 Task: Find connections with filter location Jinan with filter topic #goalswith filter profile language French with filter current company Get A Job - Follow Us For The Right Job with filter school Maharishi Vidya Mandir Senior Secondary School with filter industry Biomass Electric Power Generation with filter service category Network Support with filter keywords title Computer Animator
Action: Mouse moved to (506, 75)
Screenshot: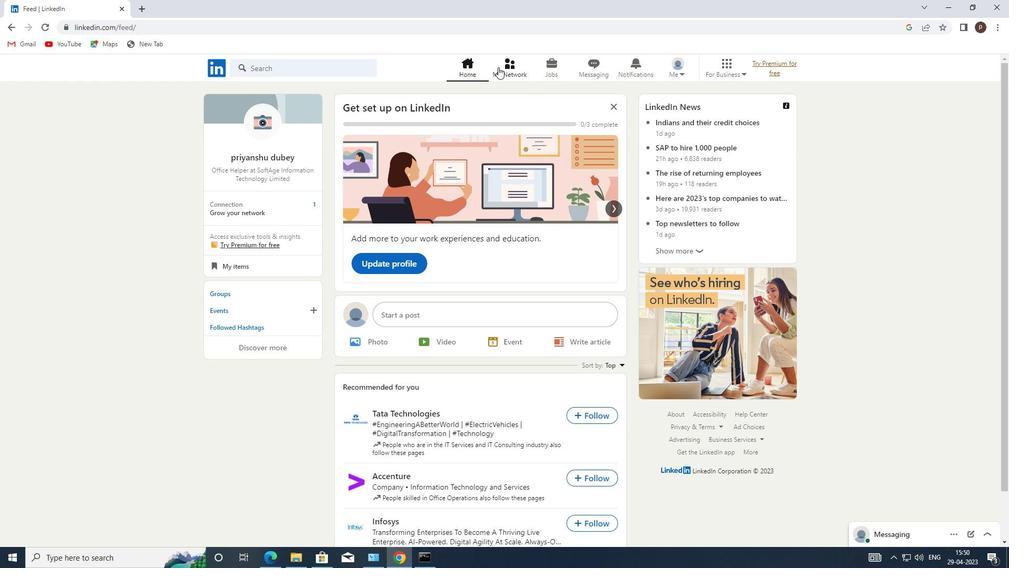 
Action: Mouse pressed left at (506, 75)
Screenshot: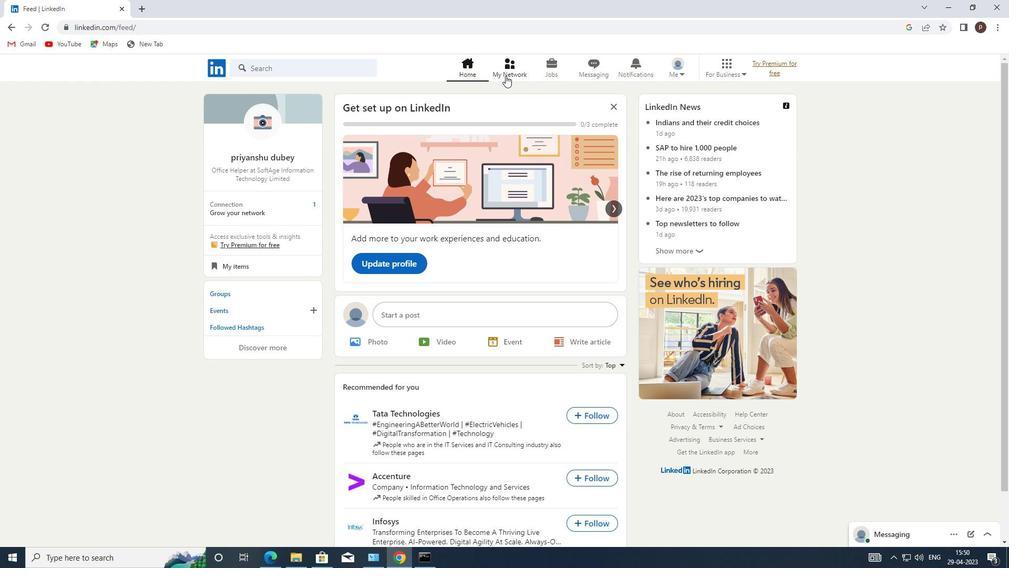
Action: Mouse moved to (284, 126)
Screenshot: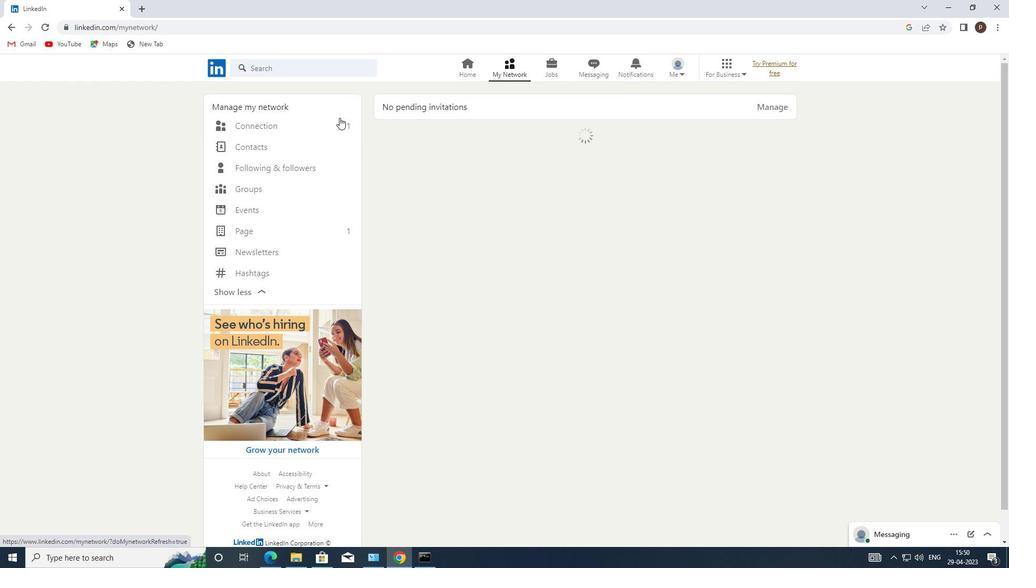 
Action: Mouse pressed left at (284, 126)
Screenshot: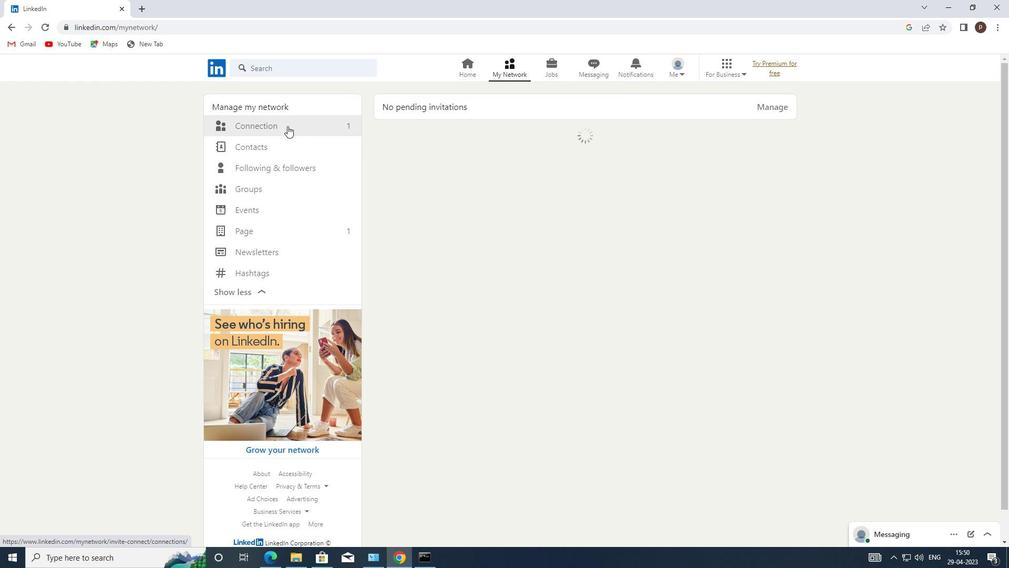 
Action: Mouse moved to (569, 126)
Screenshot: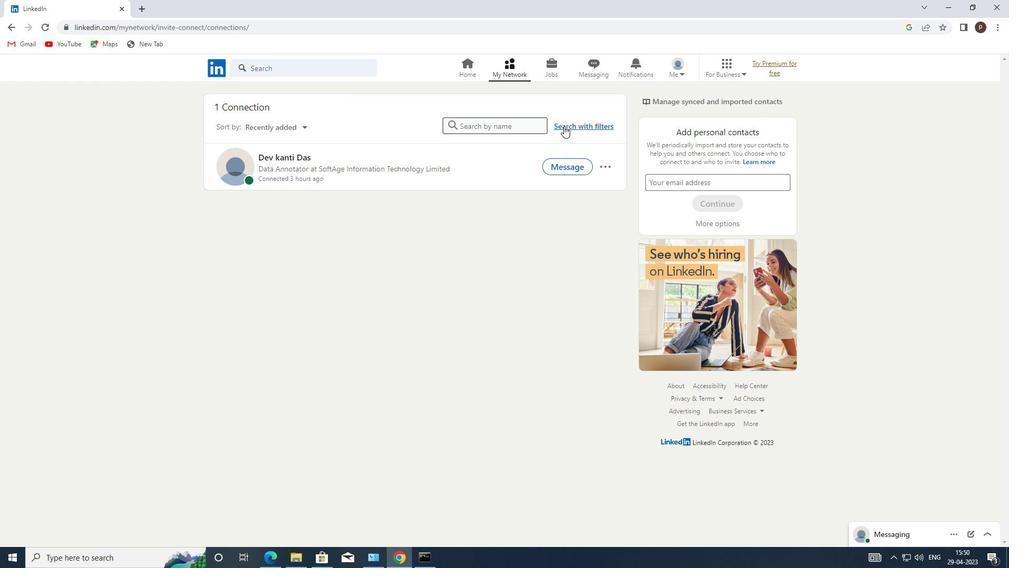 
Action: Mouse pressed left at (569, 126)
Screenshot: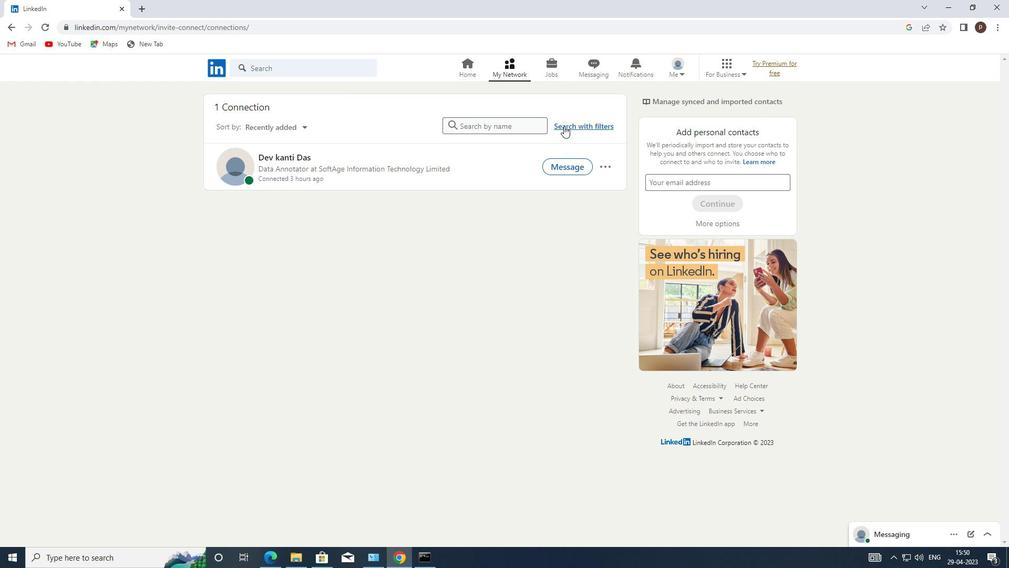 
Action: Mouse moved to (538, 98)
Screenshot: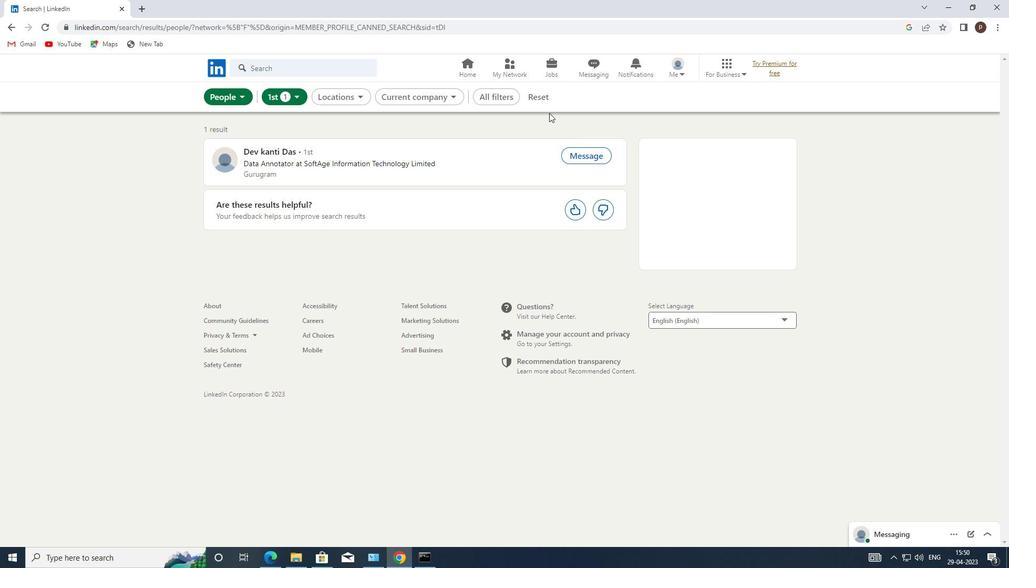 
Action: Mouse pressed left at (538, 98)
Screenshot: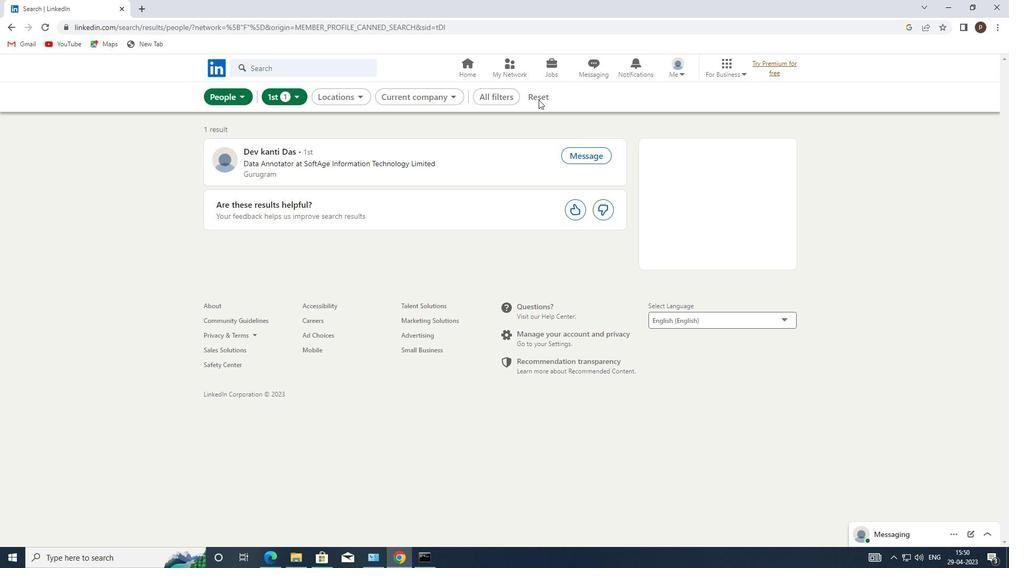 
Action: Mouse moved to (521, 100)
Screenshot: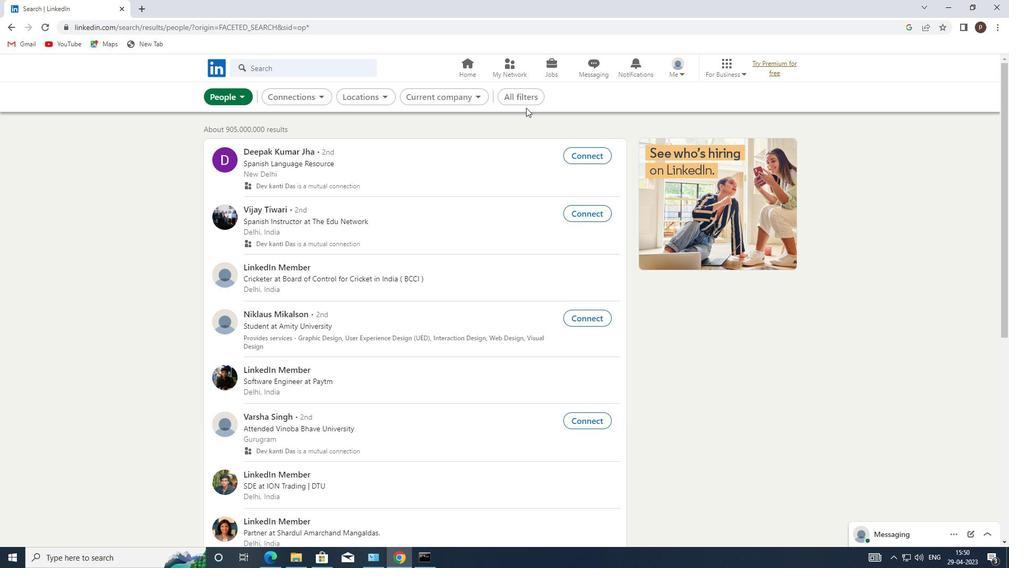 
Action: Mouse pressed left at (521, 100)
Screenshot: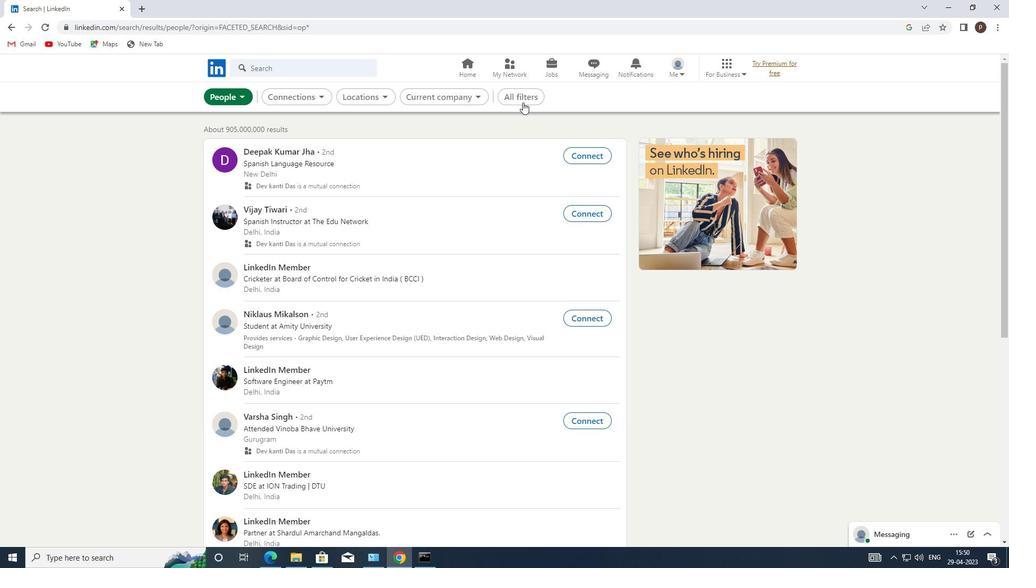 
Action: Mouse moved to (848, 391)
Screenshot: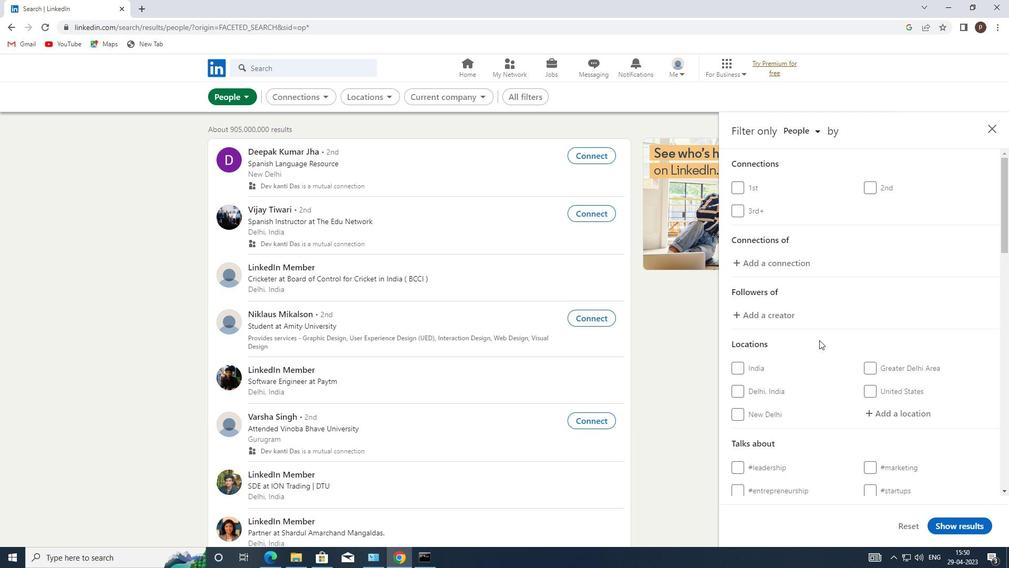
Action: Mouse scrolled (848, 390) with delta (0, 0)
Screenshot: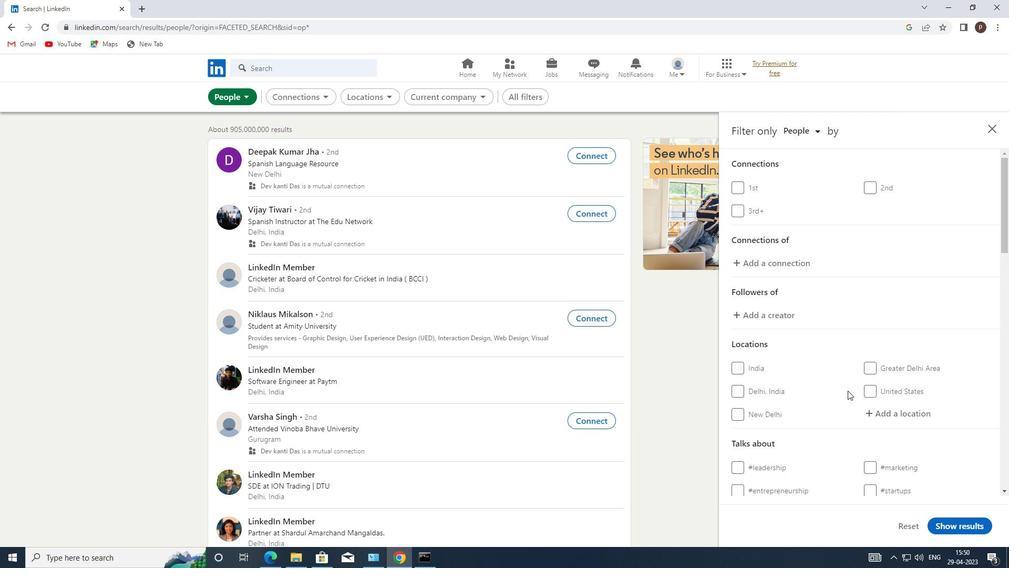 
Action: Mouse scrolled (848, 390) with delta (0, 0)
Screenshot: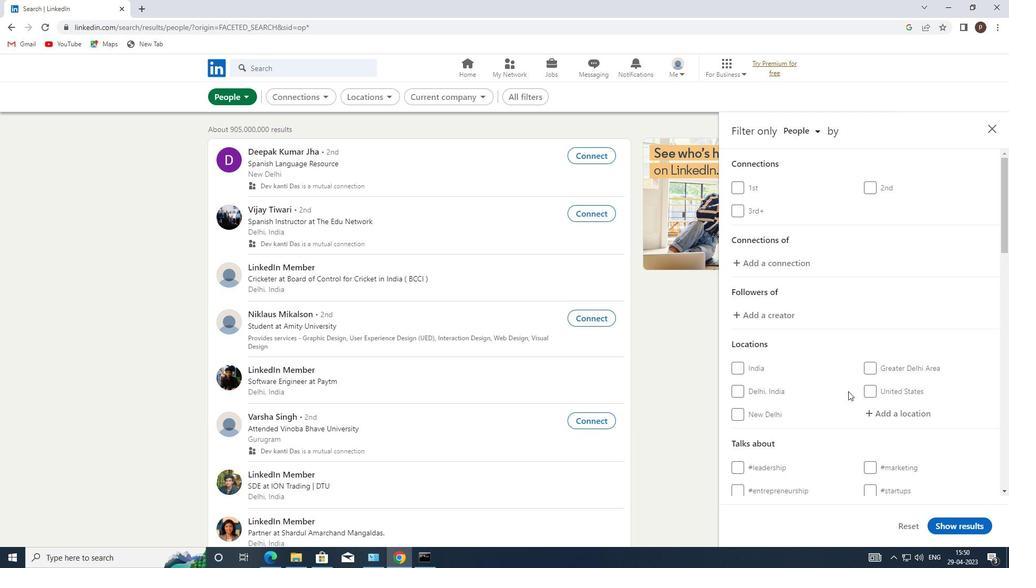 
Action: Mouse moved to (881, 302)
Screenshot: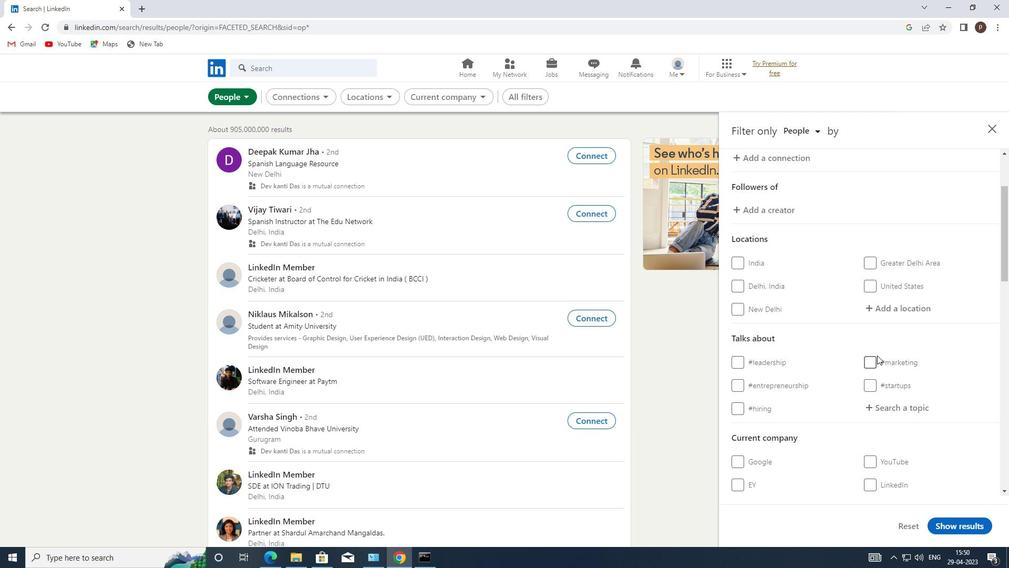 
Action: Mouse pressed left at (881, 302)
Screenshot: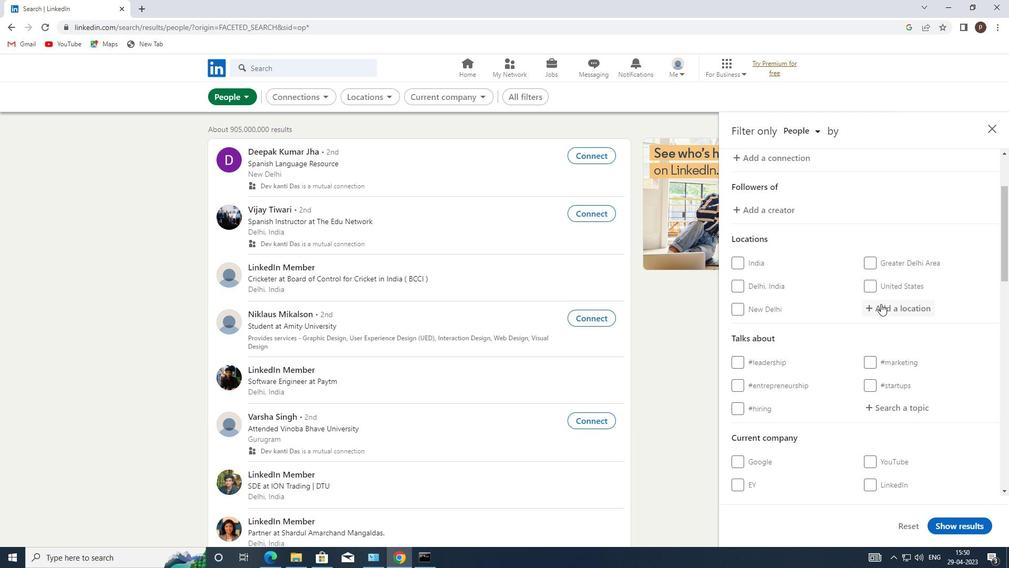 
Action: Key pressed j<Key.caps_lock>inan
Screenshot: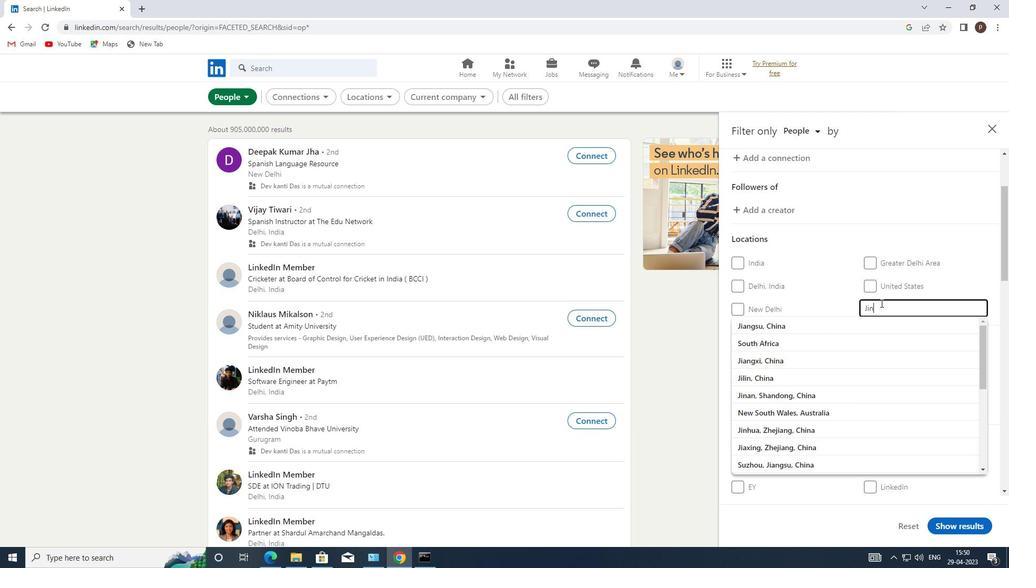 
Action: Mouse moved to (797, 326)
Screenshot: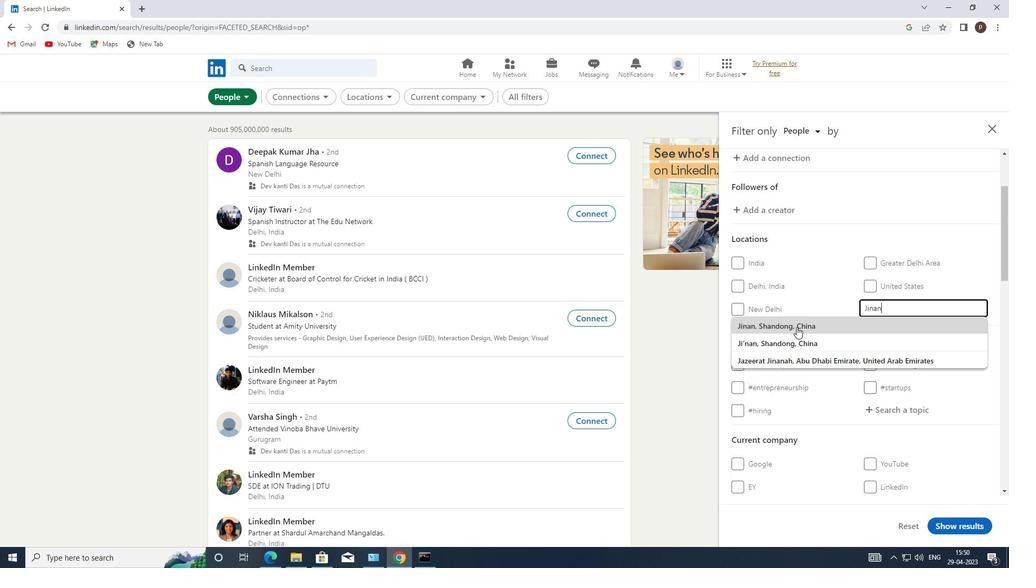 
Action: Mouse pressed left at (797, 326)
Screenshot: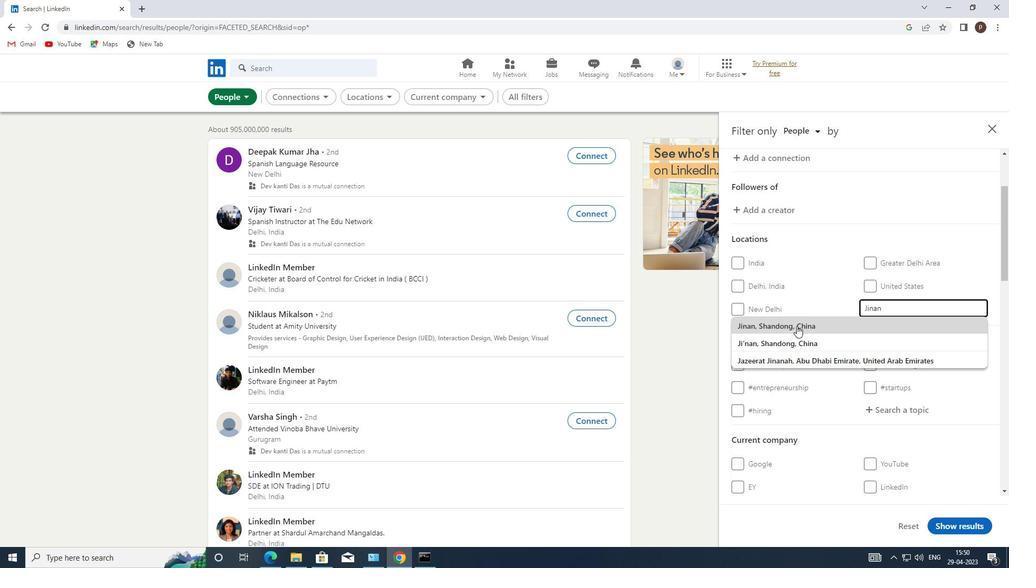 
Action: Mouse moved to (796, 326)
Screenshot: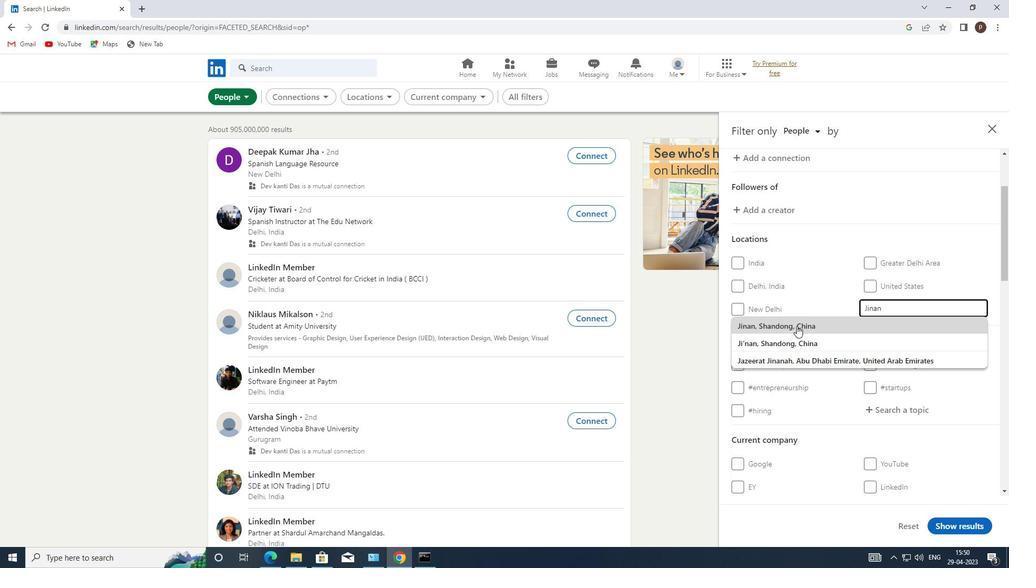 
Action: Mouse scrolled (796, 325) with delta (0, 0)
Screenshot: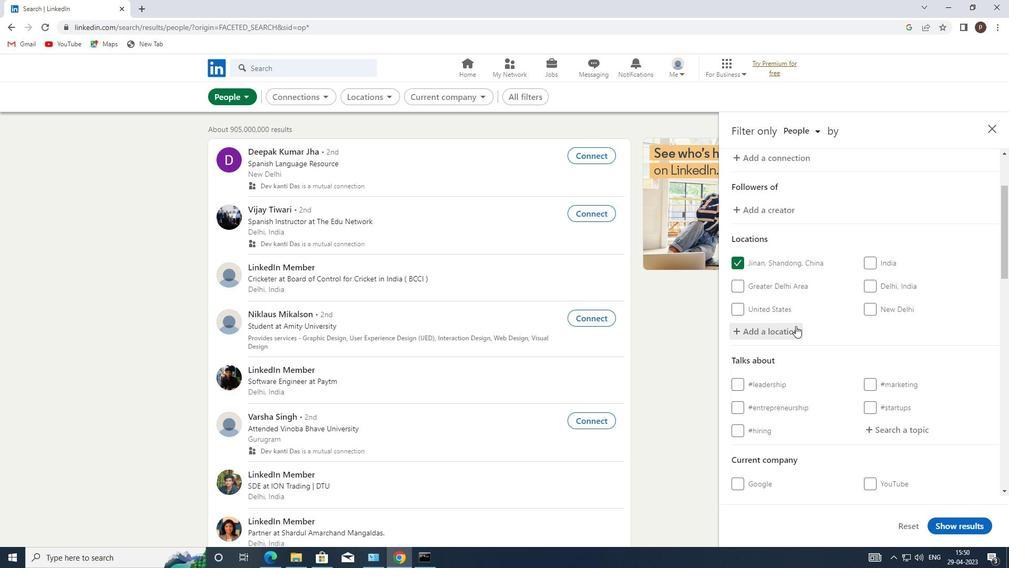 
Action: Mouse scrolled (796, 325) with delta (0, 0)
Screenshot: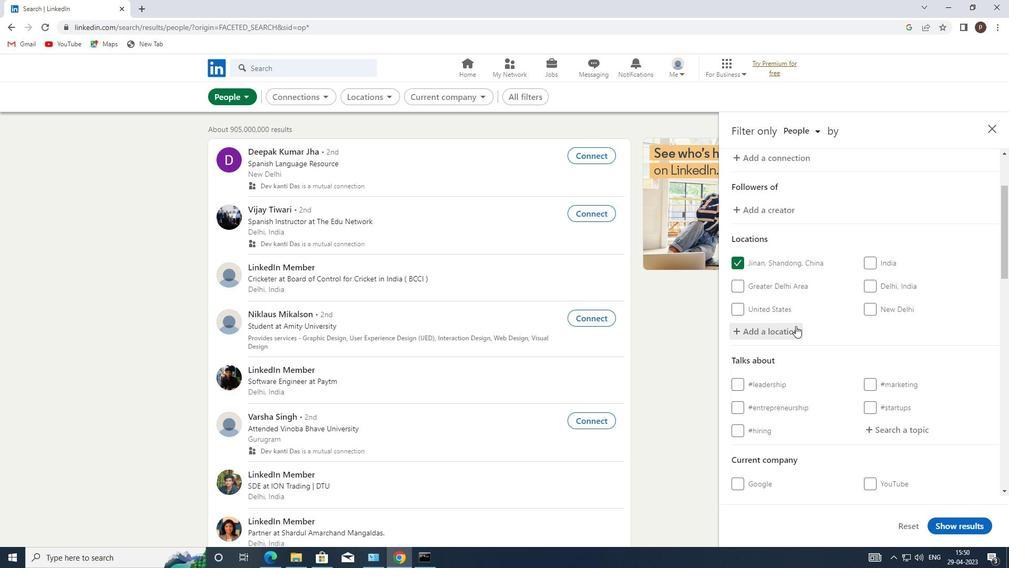 
Action: Mouse moved to (877, 322)
Screenshot: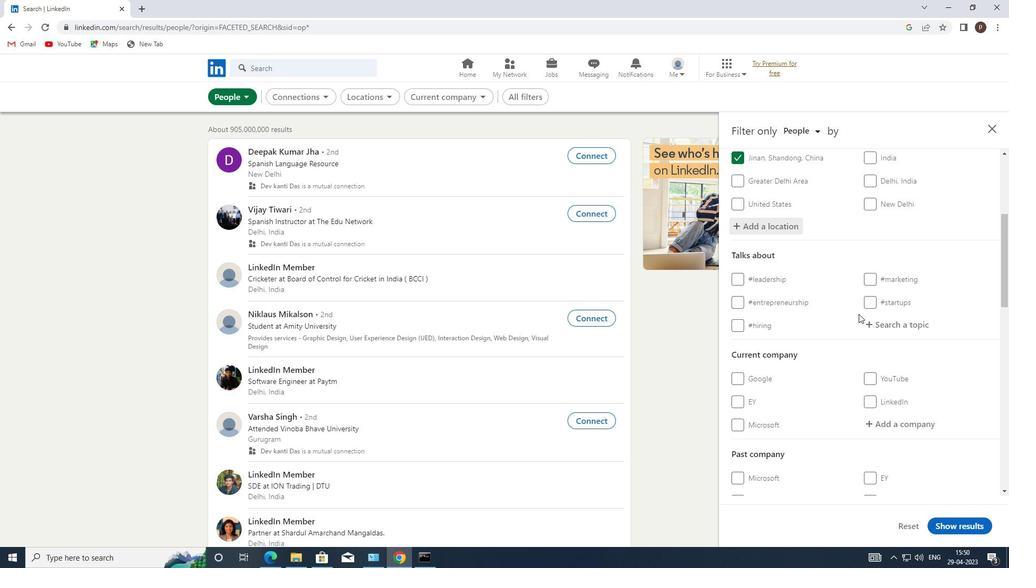 
Action: Mouse pressed left at (877, 322)
Screenshot: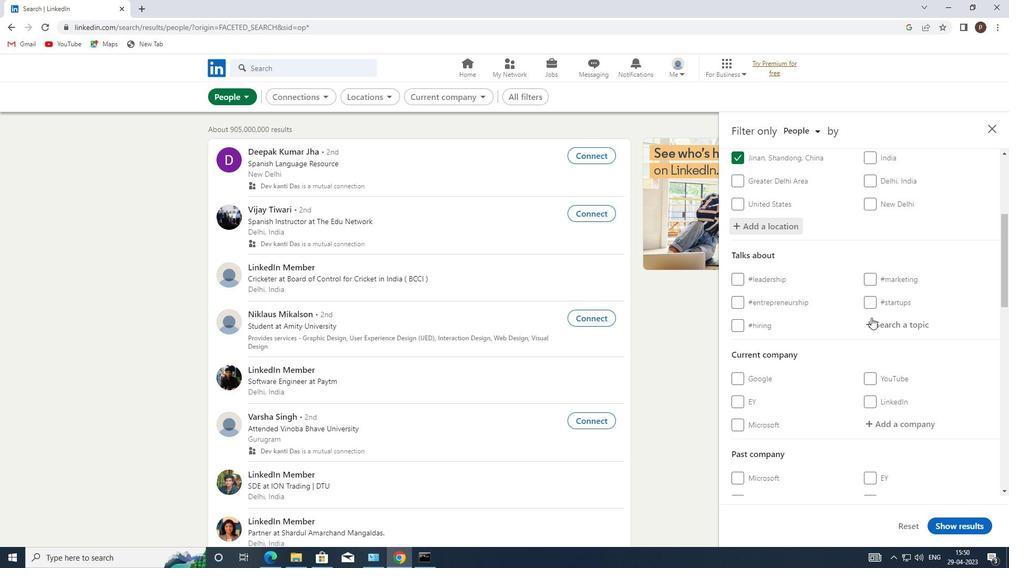 
Action: Mouse moved to (877, 322)
Screenshot: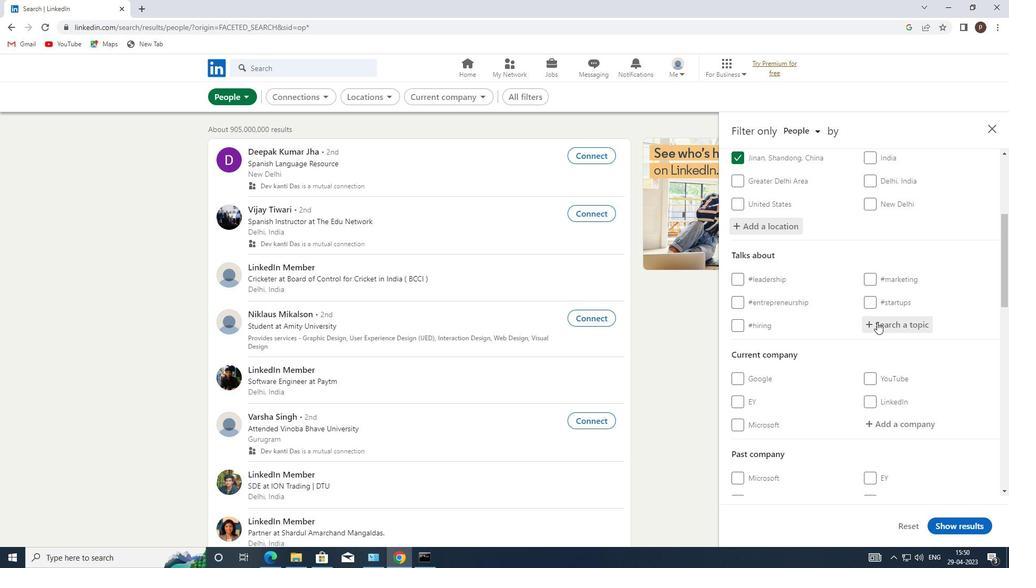 
Action: Key pressed <Key.shift>#GOALS
Screenshot: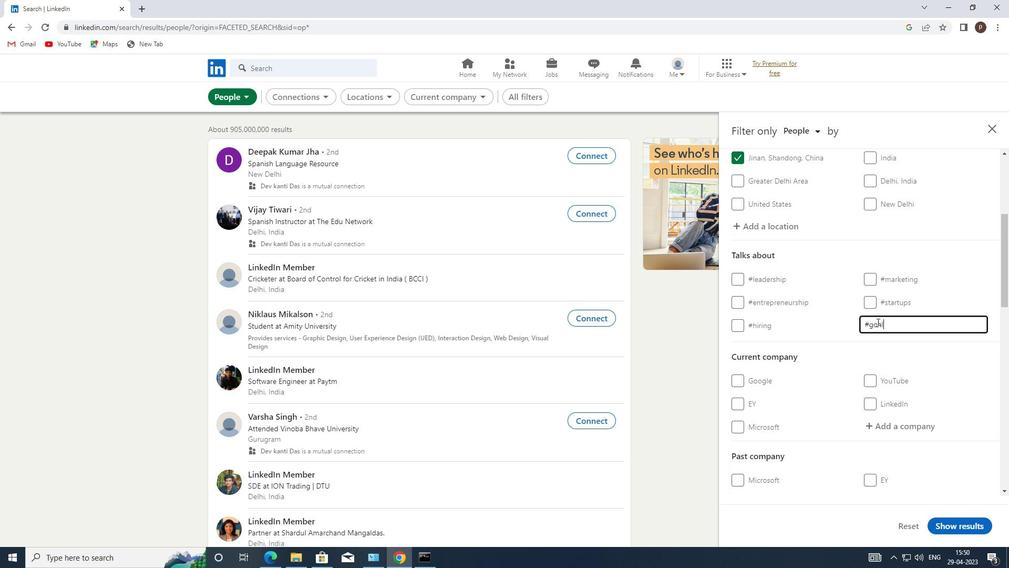 
Action: Mouse moved to (851, 360)
Screenshot: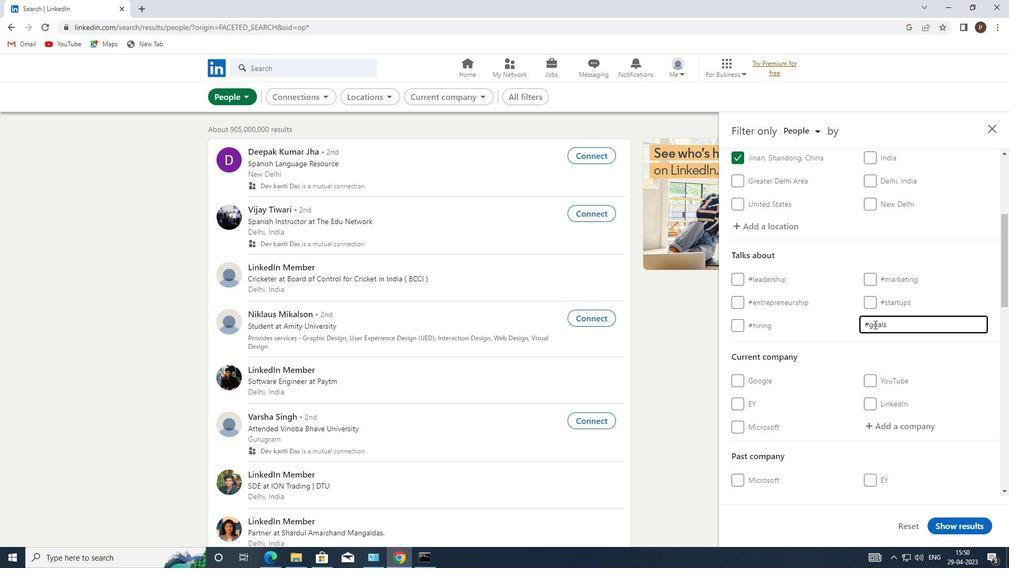 
Action: Mouse scrolled (851, 359) with delta (0, 0)
Screenshot: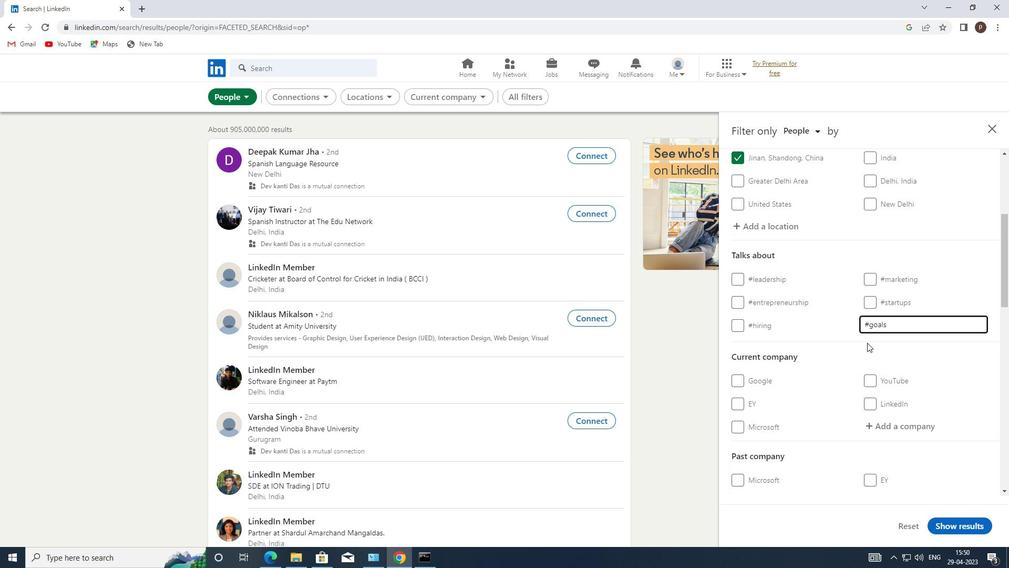 
Action: Mouse moved to (851, 360)
Screenshot: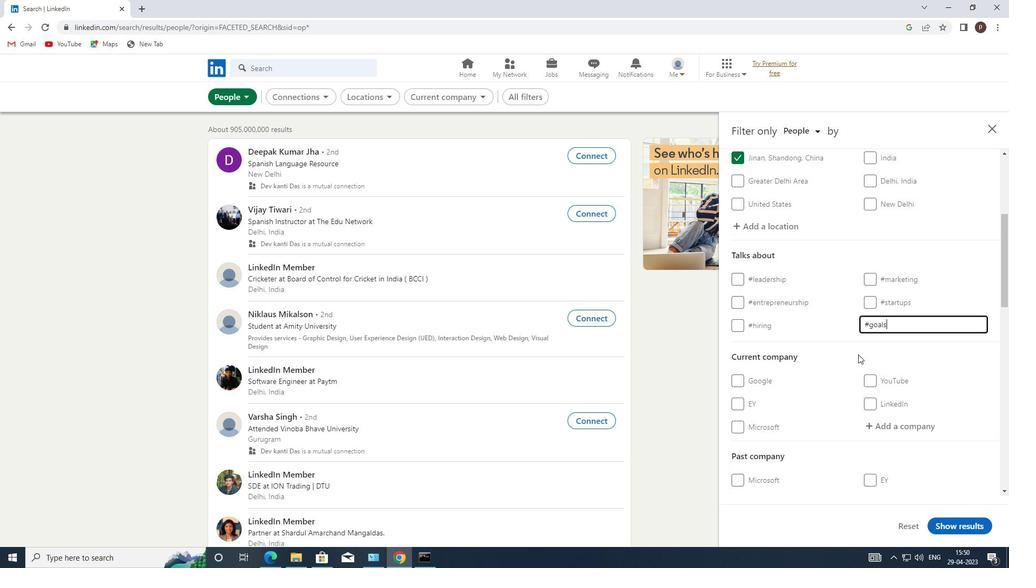 
Action: Mouse scrolled (851, 360) with delta (0, 0)
Screenshot: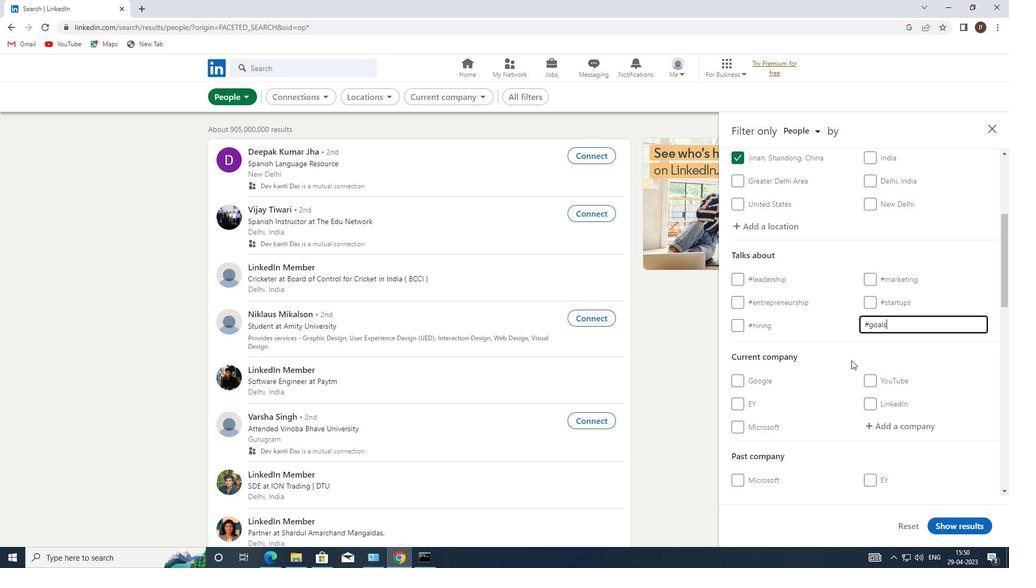 
Action: Mouse moved to (885, 328)
Screenshot: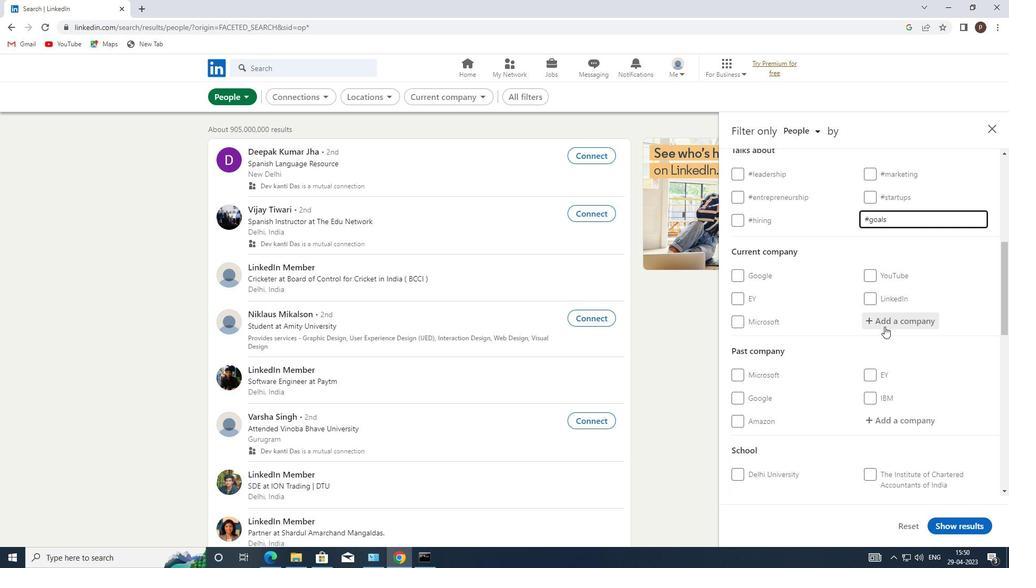 
Action: Mouse scrolled (885, 328) with delta (0, 0)
Screenshot: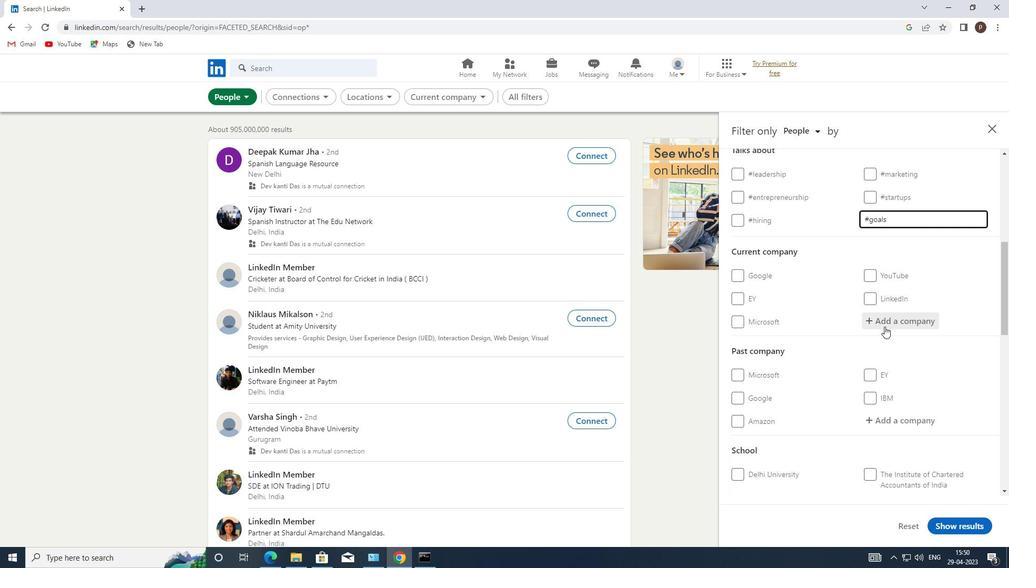 
Action: Mouse scrolled (885, 328) with delta (0, 0)
Screenshot: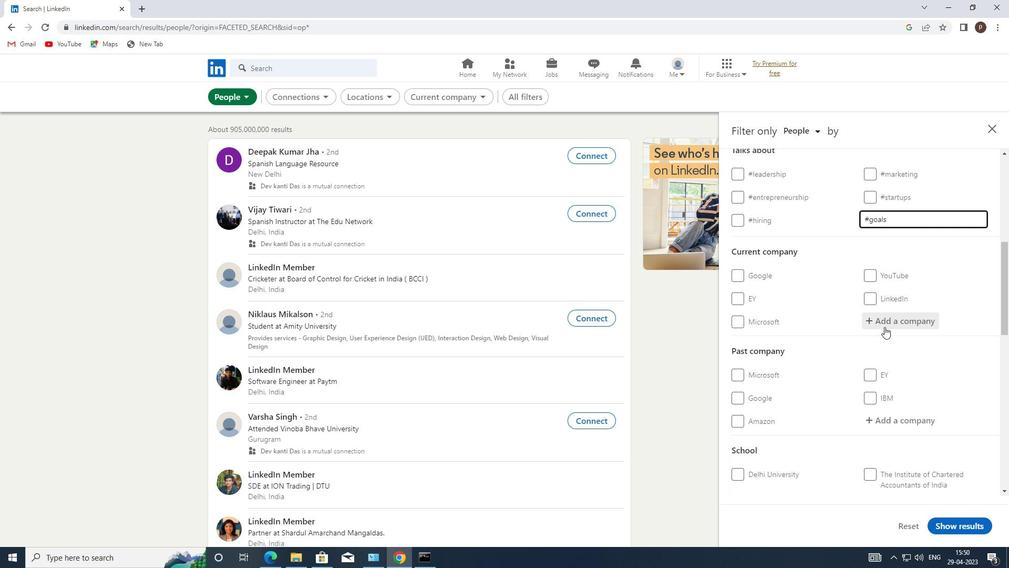 
Action: Mouse moved to (885, 329)
Screenshot: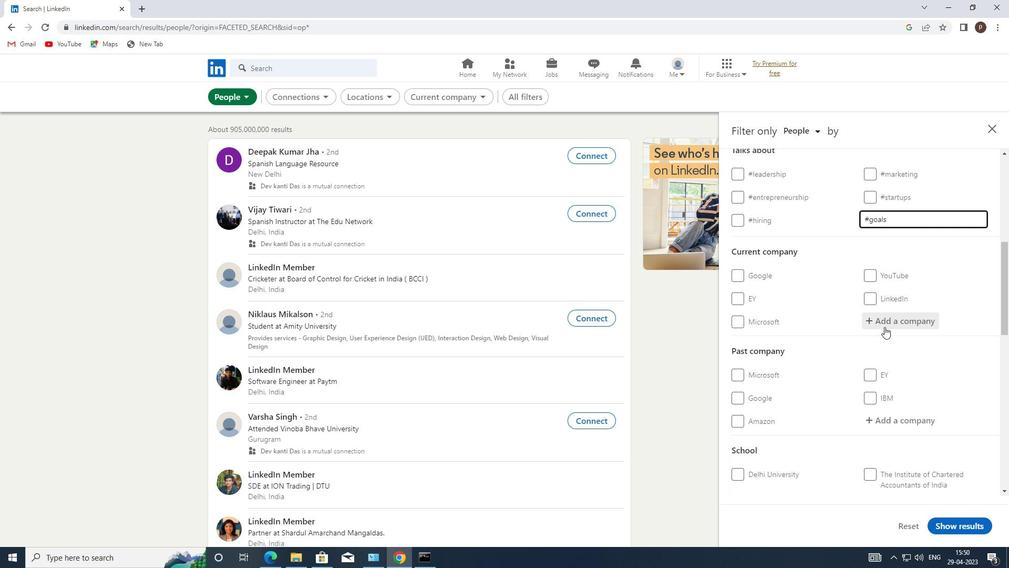 
Action: Mouse scrolled (885, 329) with delta (0, 0)
Screenshot: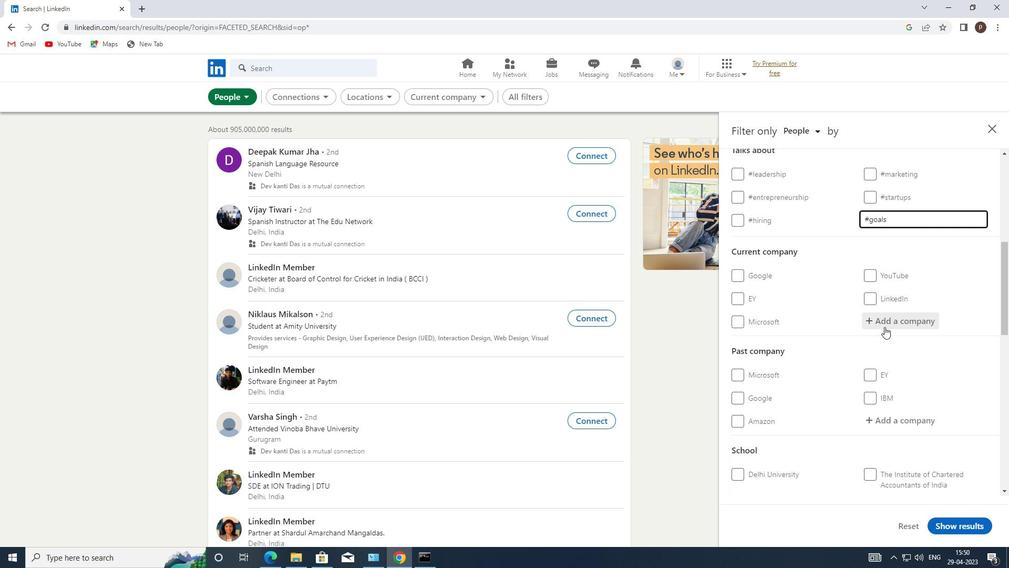 
Action: Mouse scrolled (885, 329) with delta (0, 0)
Screenshot: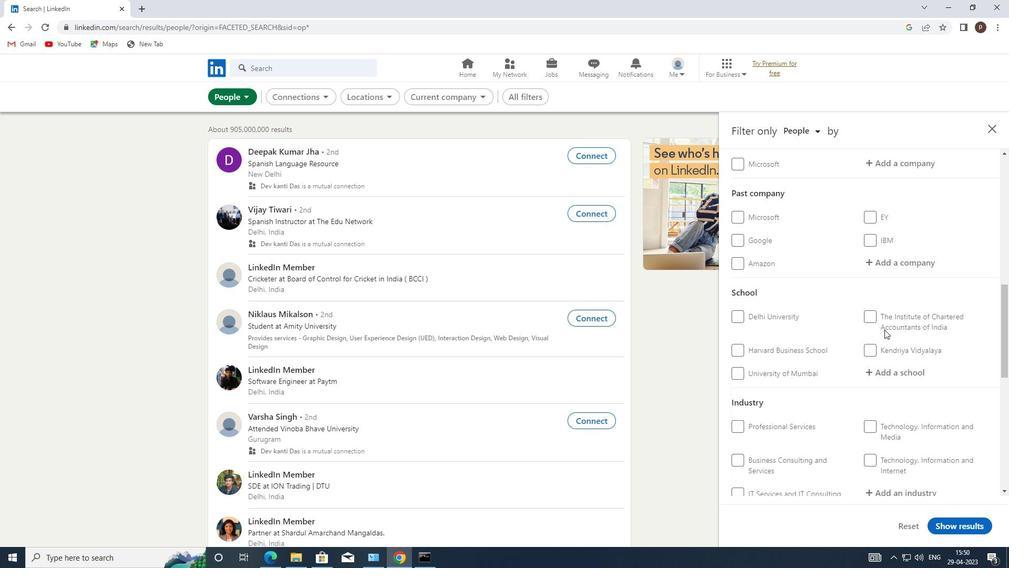 
Action: Mouse scrolled (885, 329) with delta (0, 0)
Screenshot: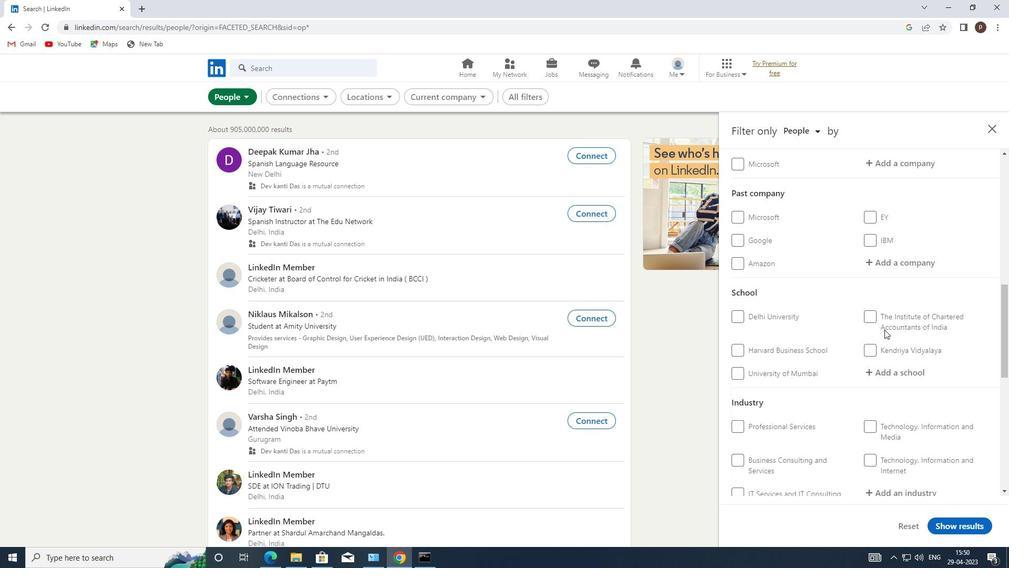 
Action: Mouse moved to (885, 330)
Screenshot: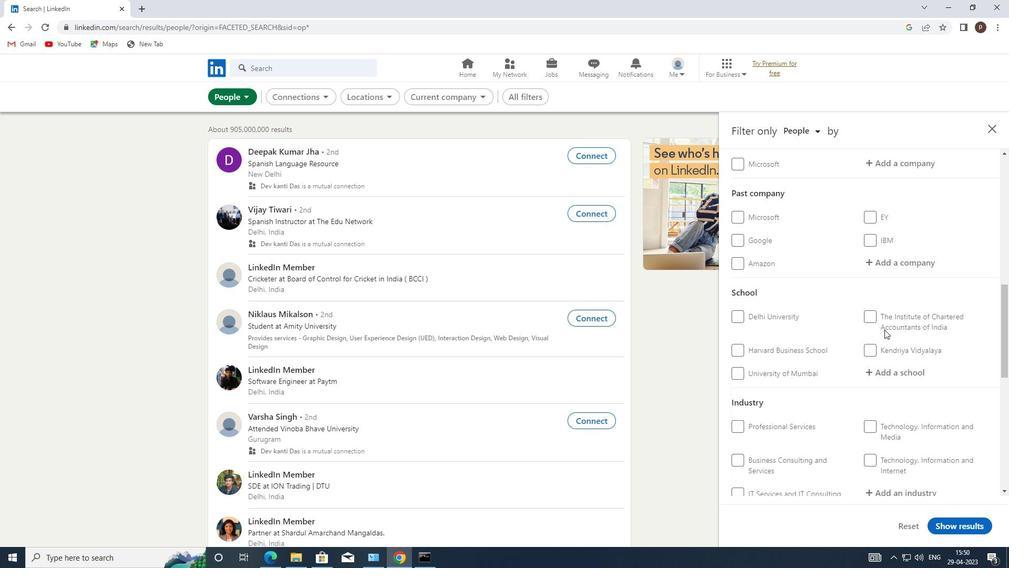 
Action: Mouse scrolled (885, 329) with delta (0, 0)
Screenshot: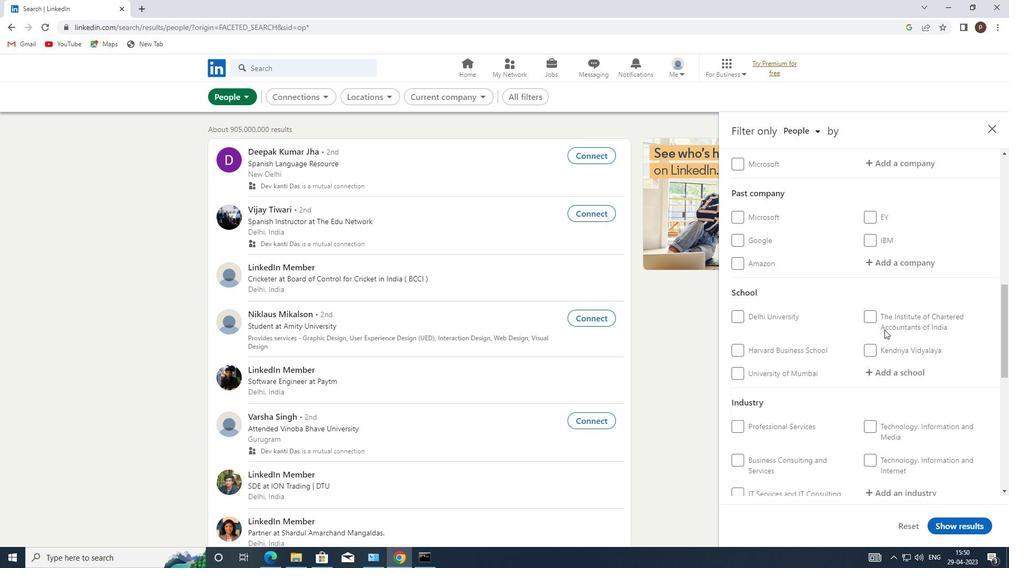 
Action: Mouse moved to (869, 389)
Screenshot: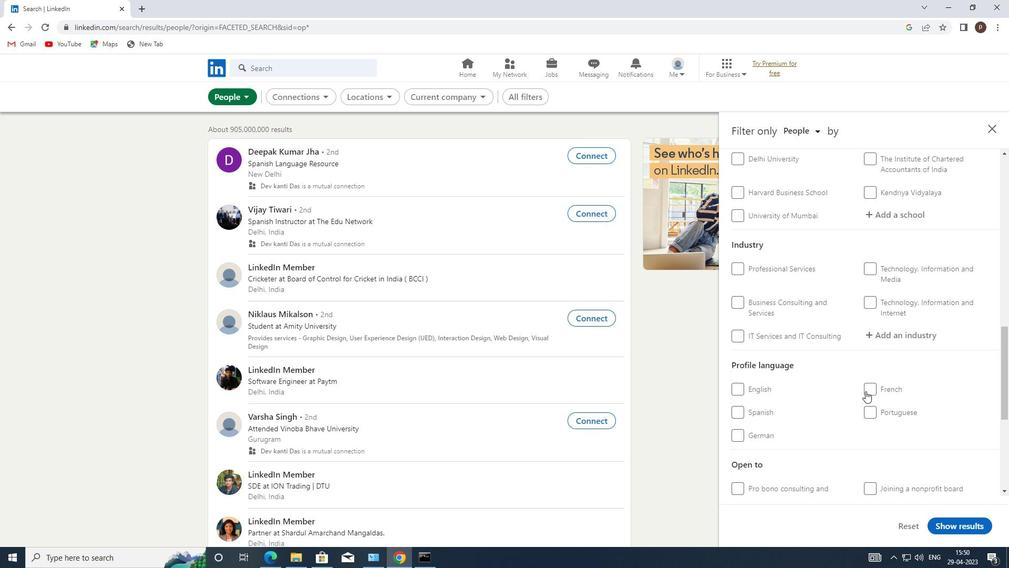 
Action: Mouse pressed left at (869, 389)
Screenshot: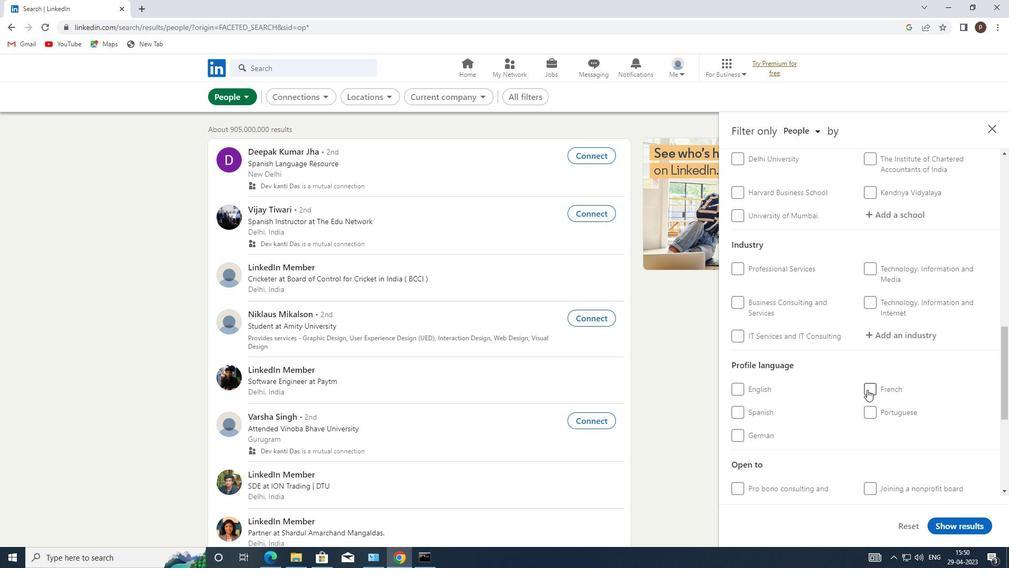 
Action: Mouse moved to (851, 377)
Screenshot: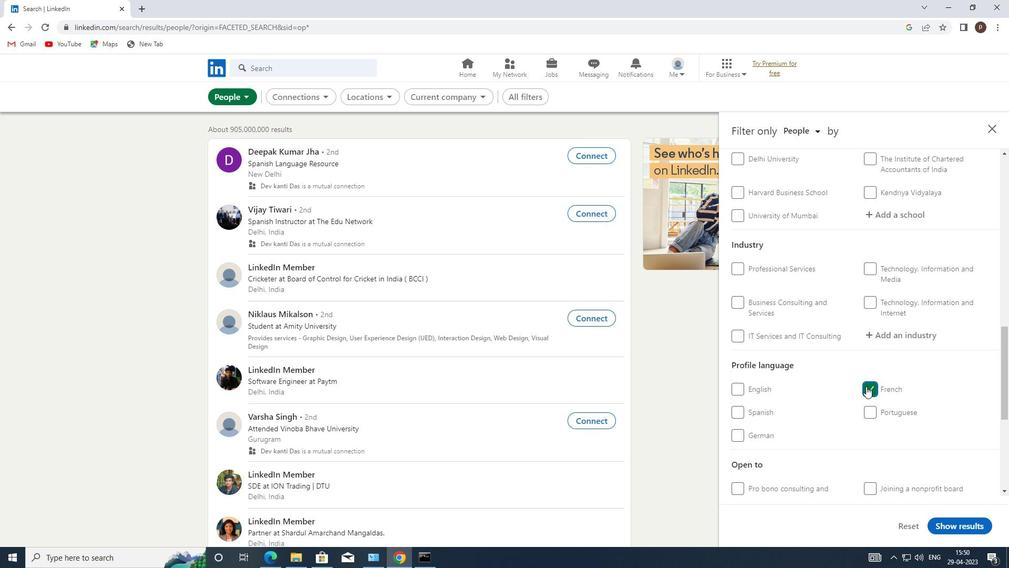 
Action: Mouse scrolled (851, 377) with delta (0, 0)
Screenshot: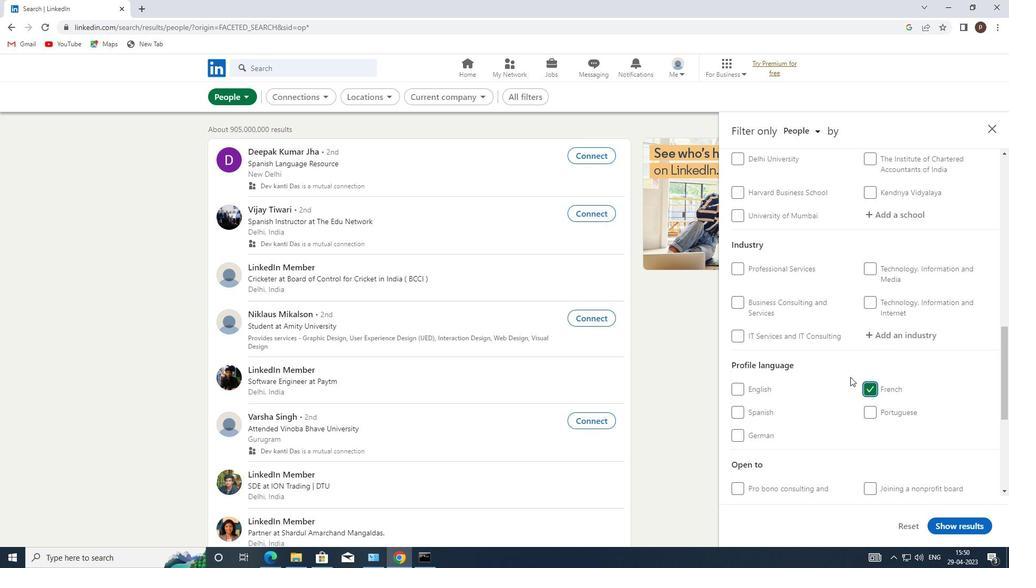 
Action: Mouse scrolled (851, 377) with delta (0, 0)
Screenshot: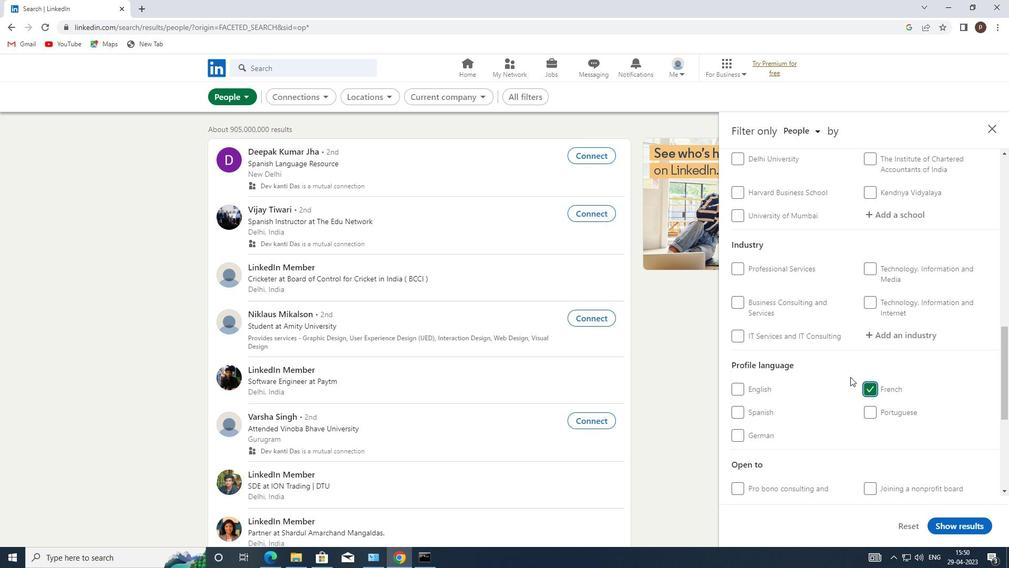 
Action: Mouse scrolled (851, 377) with delta (0, 0)
Screenshot: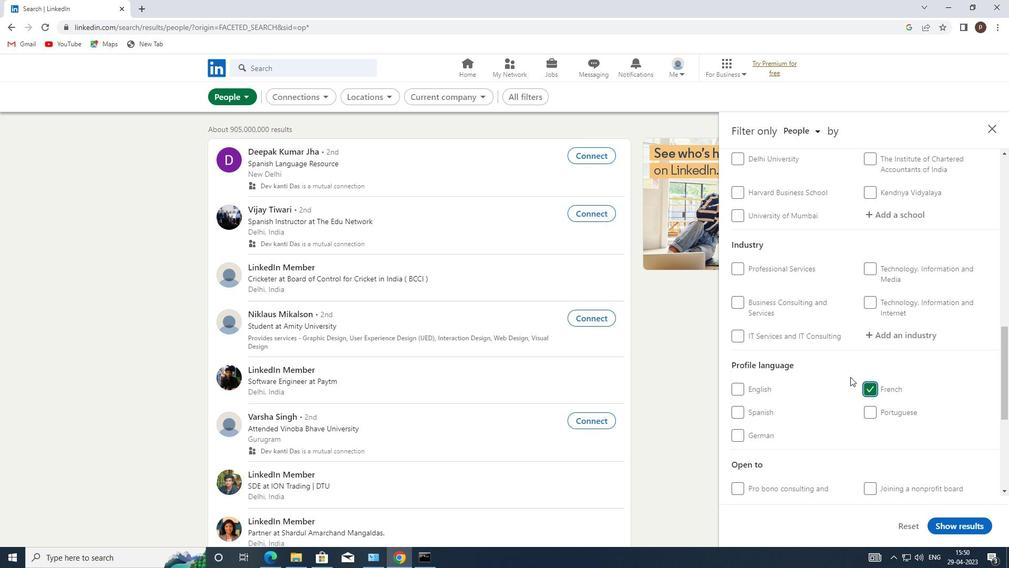 
Action: Mouse scrolled (851, 377) with delta (0, 0)
Screenshot: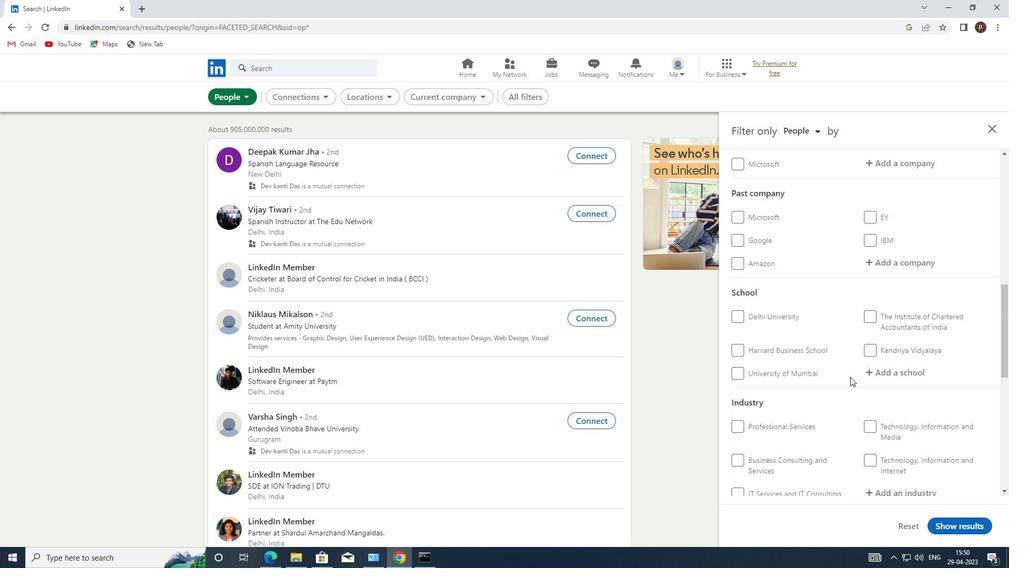 
Action: Mouse scrolled (851, 377) with delta (0, 0)
Screenshot: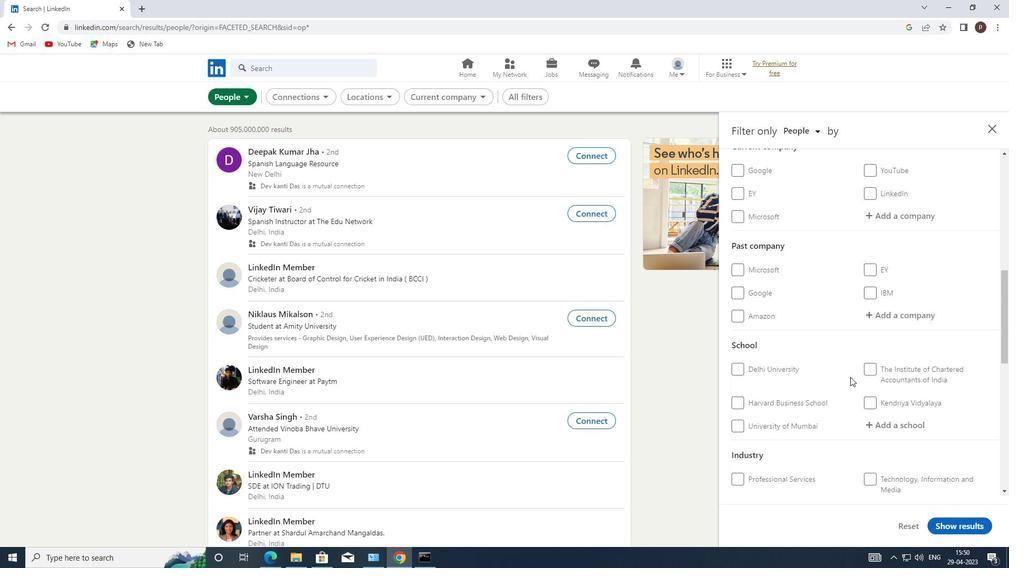 
Action: Mouse moved to (850, 376)
Screenshot: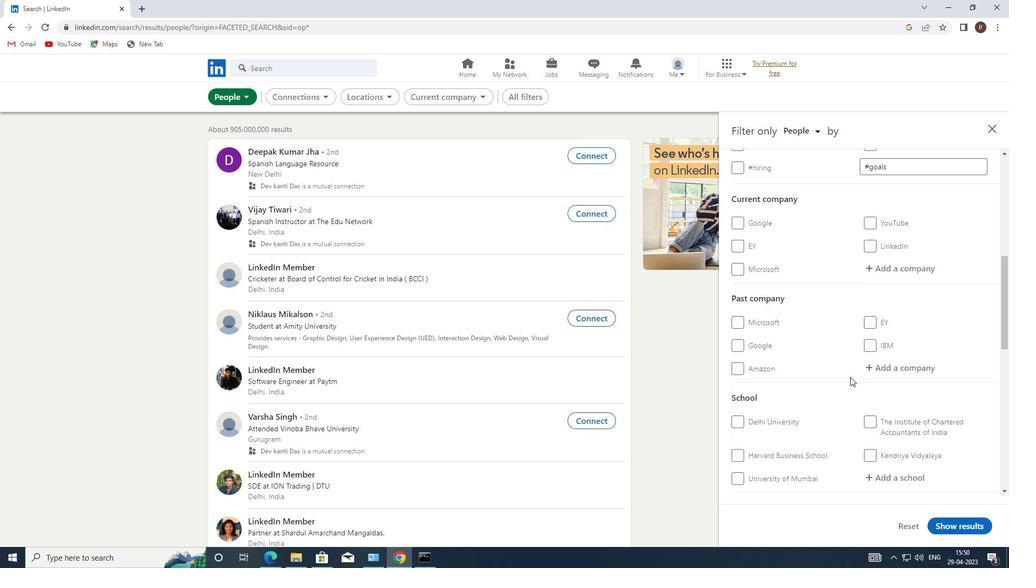 
Action: Mouse scrolled (850, 377) with delta (0, 0)
Screenshot: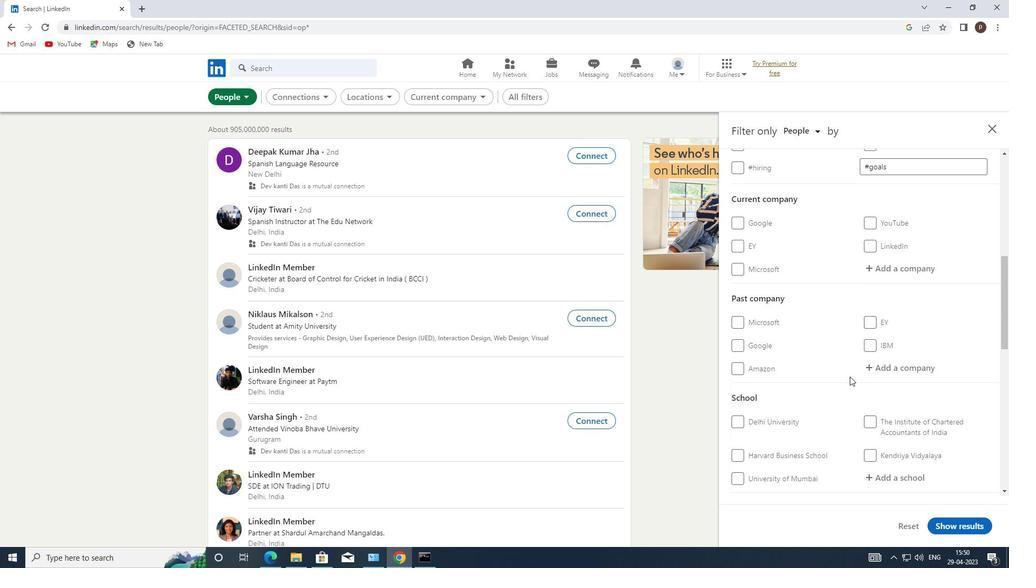
Action: Mouse moved to (885, 325)
Screenshot: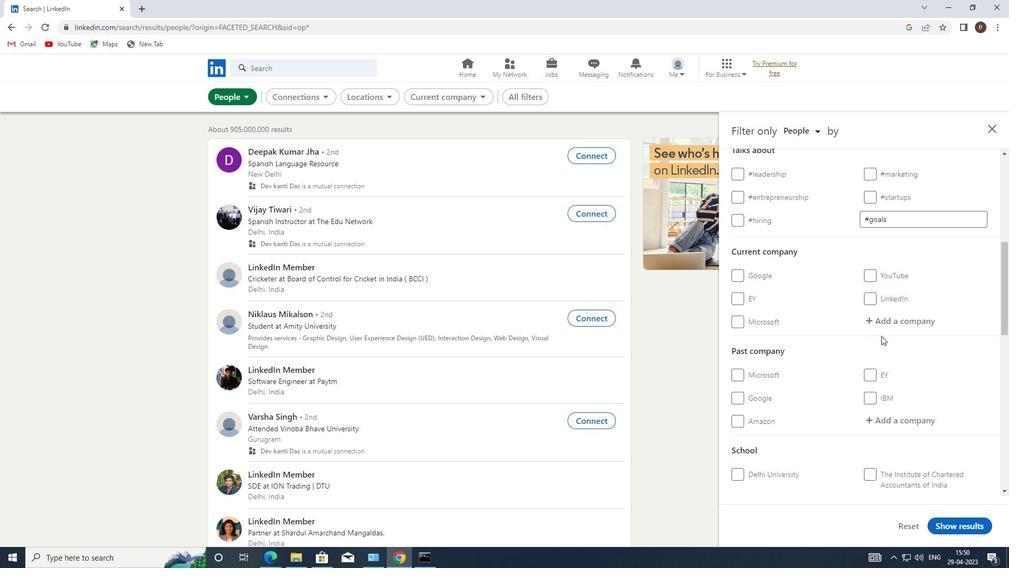 
Action: Mouse pressed left at (885, 325)
Screenshot: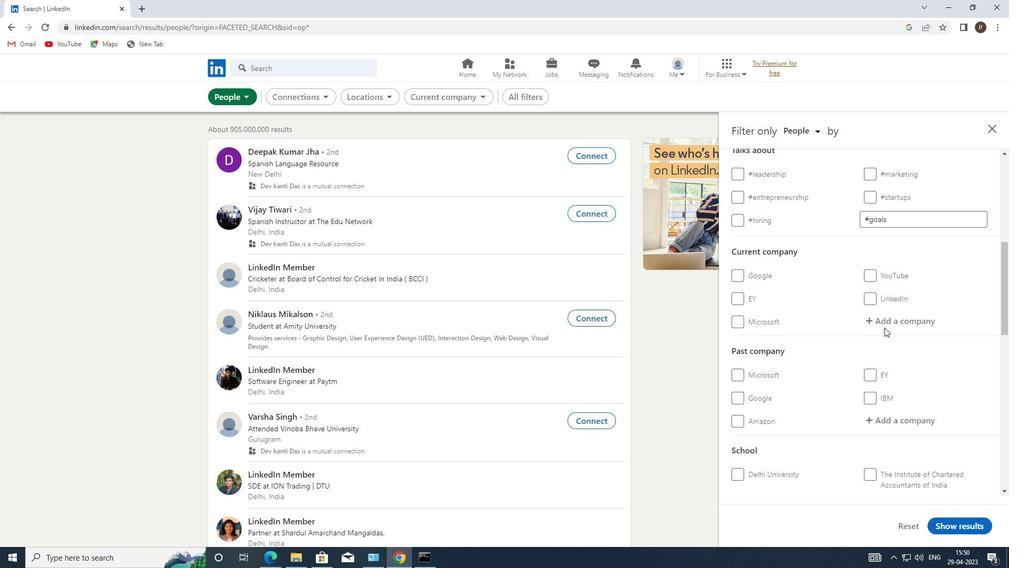 
Action: Key pressed <Key.caps_lock>G<Key.caps_lock>ET<Key.space><Key.caps_lock>A<Key.caps_lock><Key.space><Key.caps_lock>J<Key.caps_lock>OB<Key.space><Key.caps_lock>U<Key.caps_lock>S<Key.space><Key.caps_lock>F
Screenshot: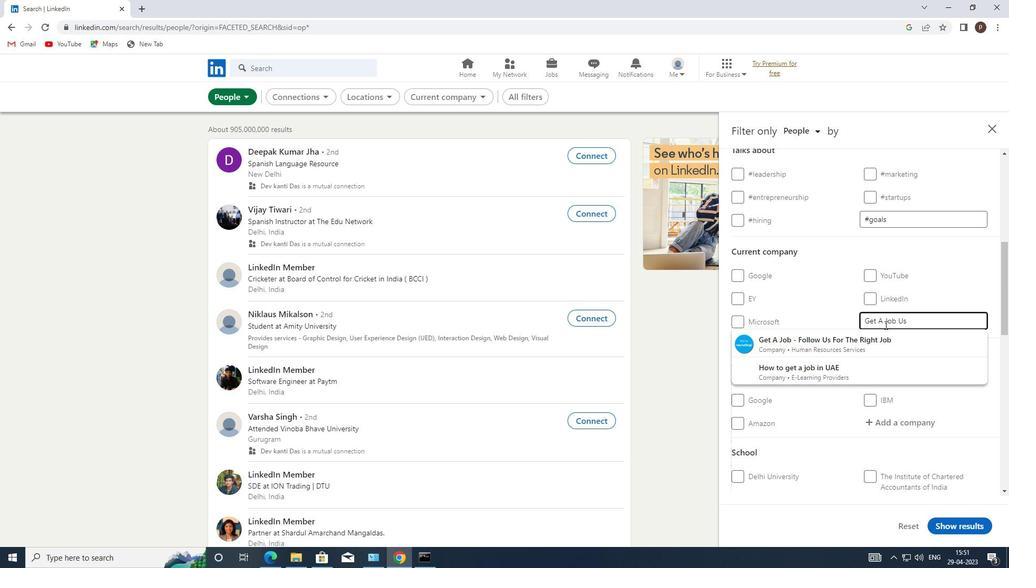 
Action: Mouse moved to (854, 338)
Screenshot: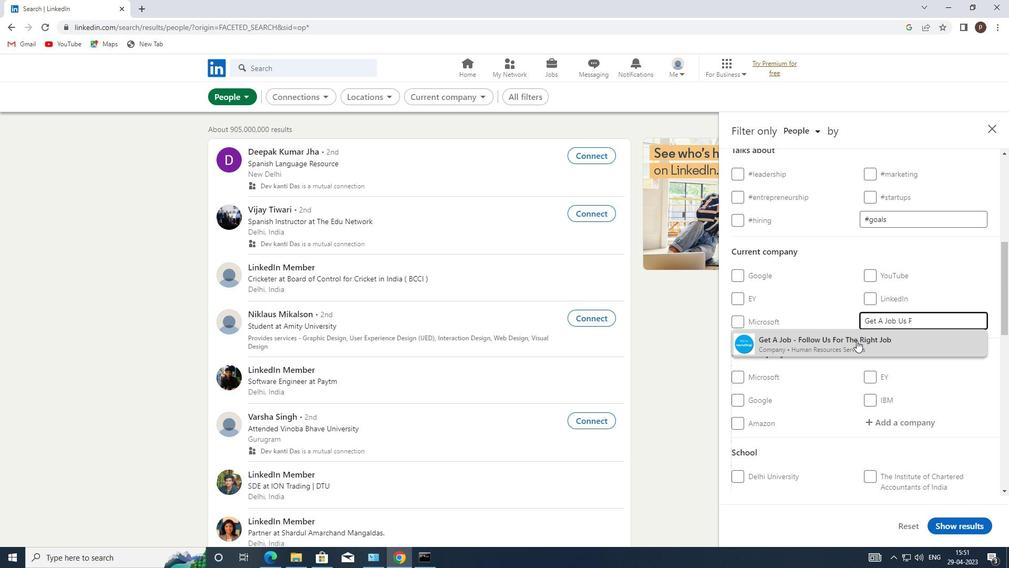 
Action: Mouse pressed left at (854, 338)
Screenshot: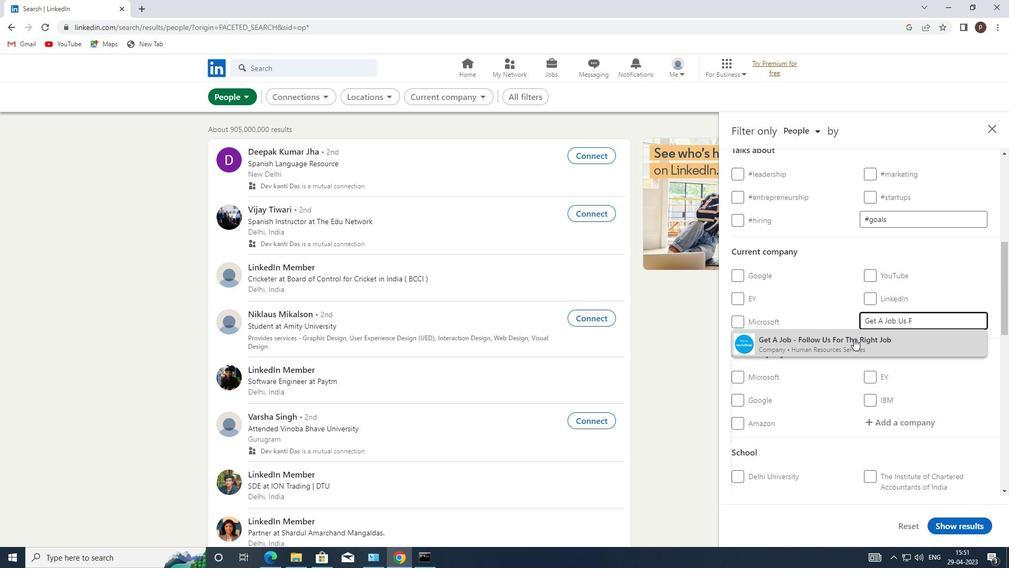 
Action: Mouse moved to (850, 331)
Screenshot: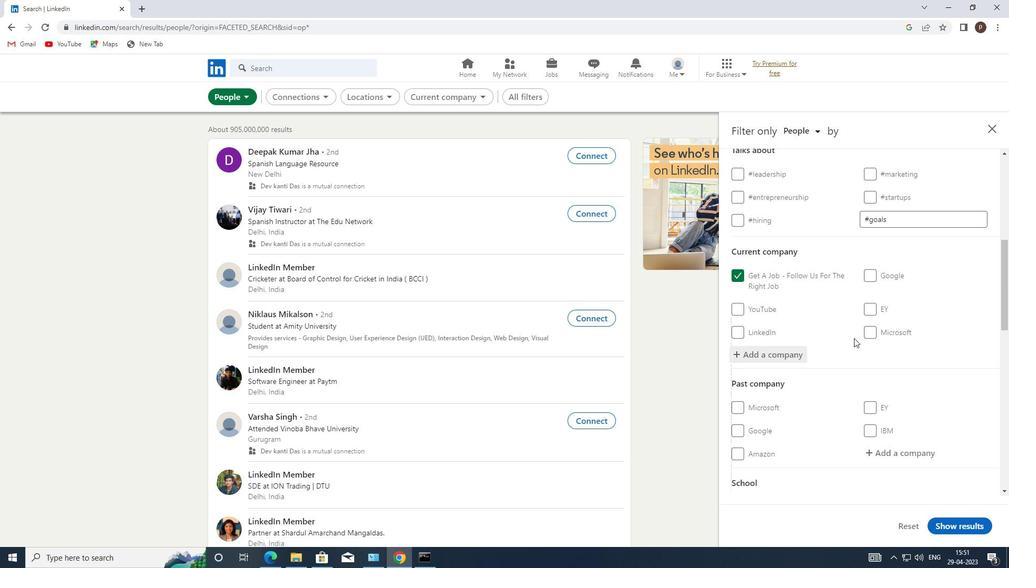 
Action: Mouse scrolled (850, 330) with delta (0, 0)
Screenshot: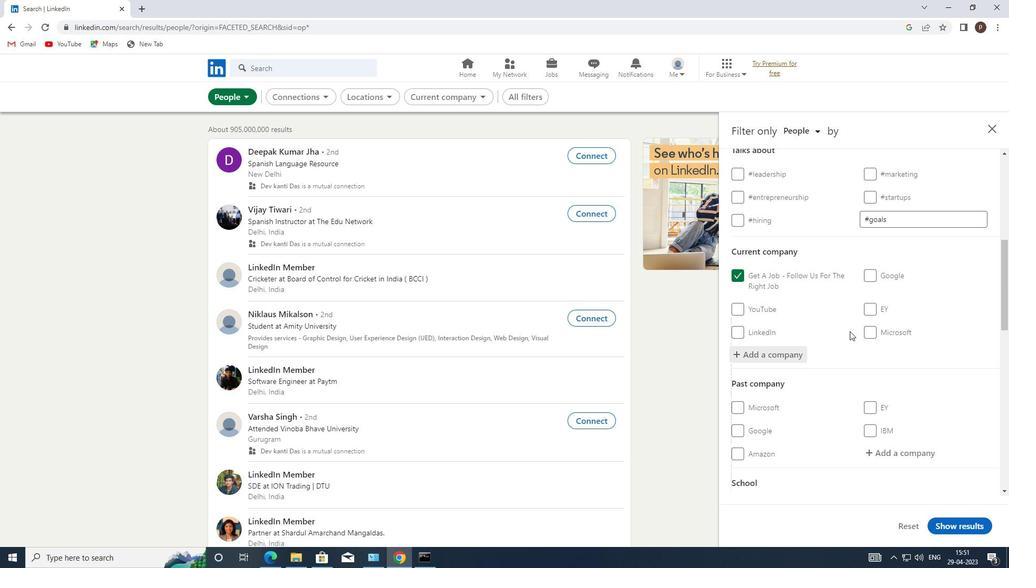 
Action: Mouse scrolled (850, 330) with delta (0, 0)
Screenshot: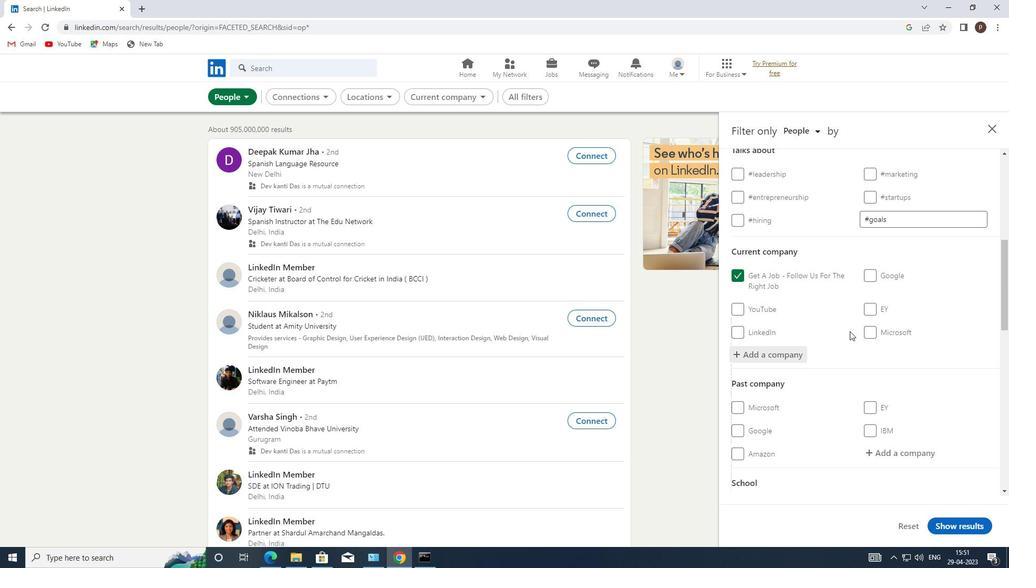 
Action: Mouse moved to (850, 331)
Screenshot: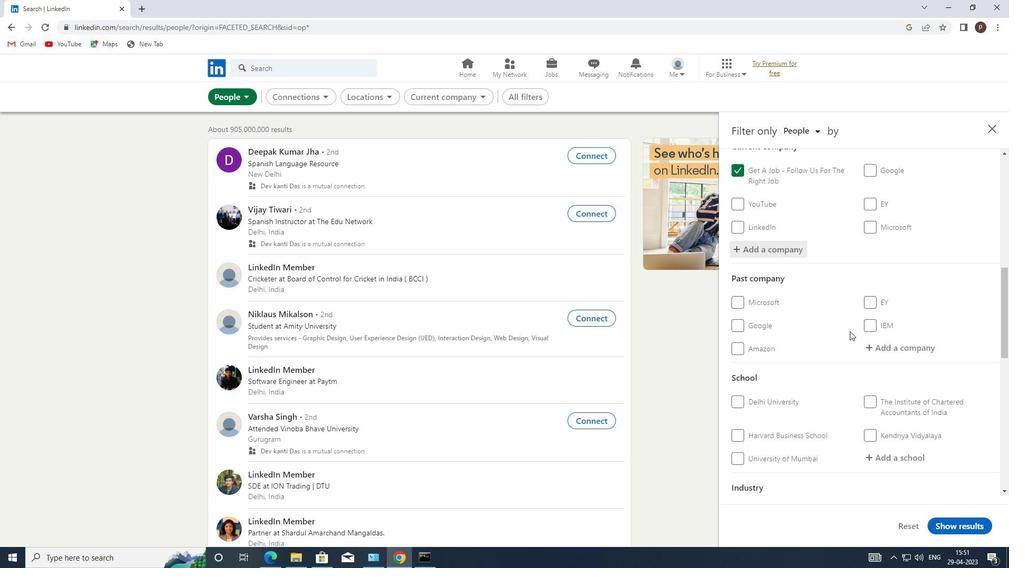 
Action: Mouse scrolled (850, 330) with delta (0, 0)
Screenshot: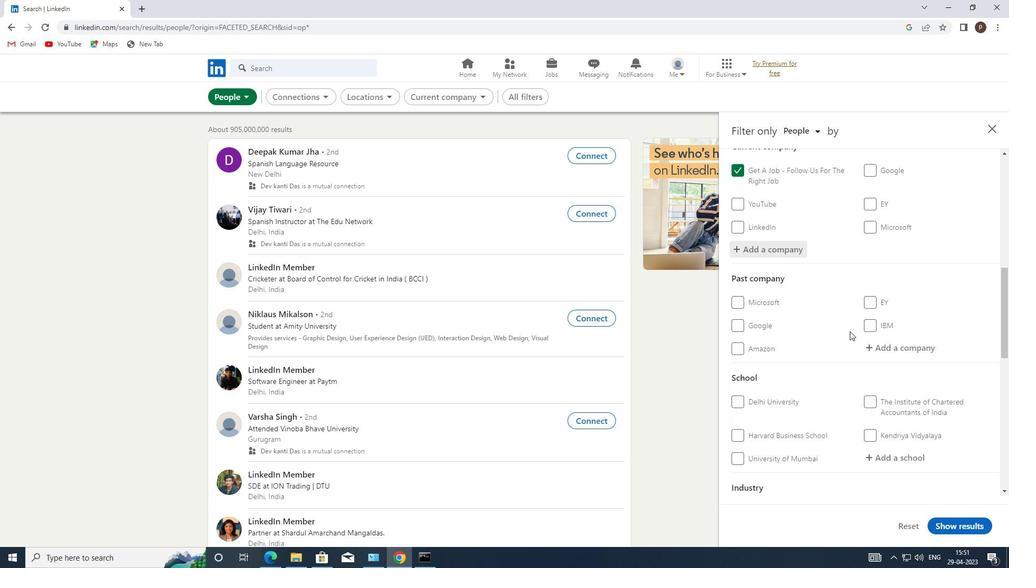 
Action: Mouse scrolled (850, 330) with delta (0, 0)
Screenshot: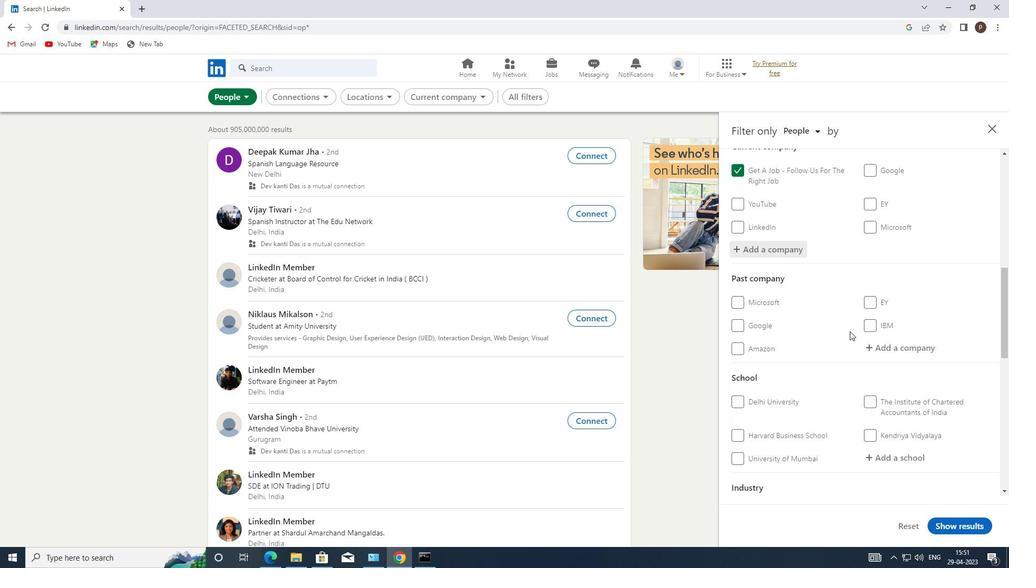 
Action: Mouse moved to (887, 347)
Screenshot: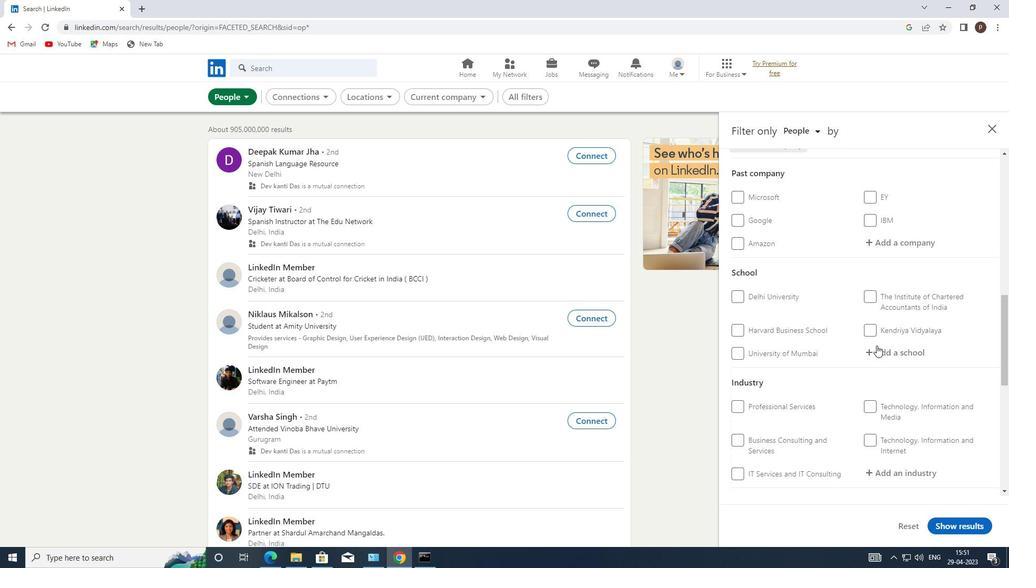 
Action: Mouse pressed left at (887, 347)
Screenshot: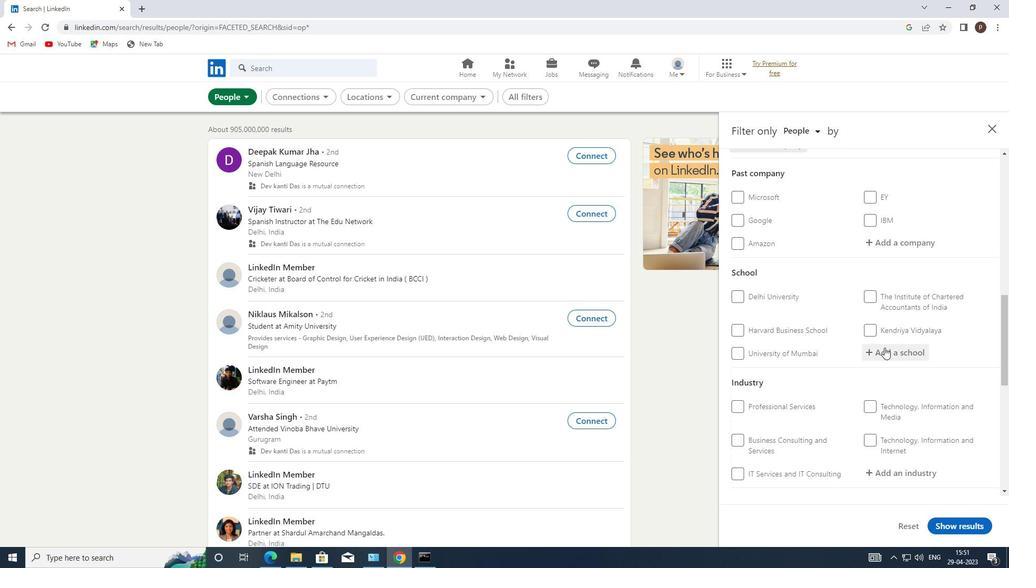 
Action: Mouse moved to (889, 349)
Screenshot: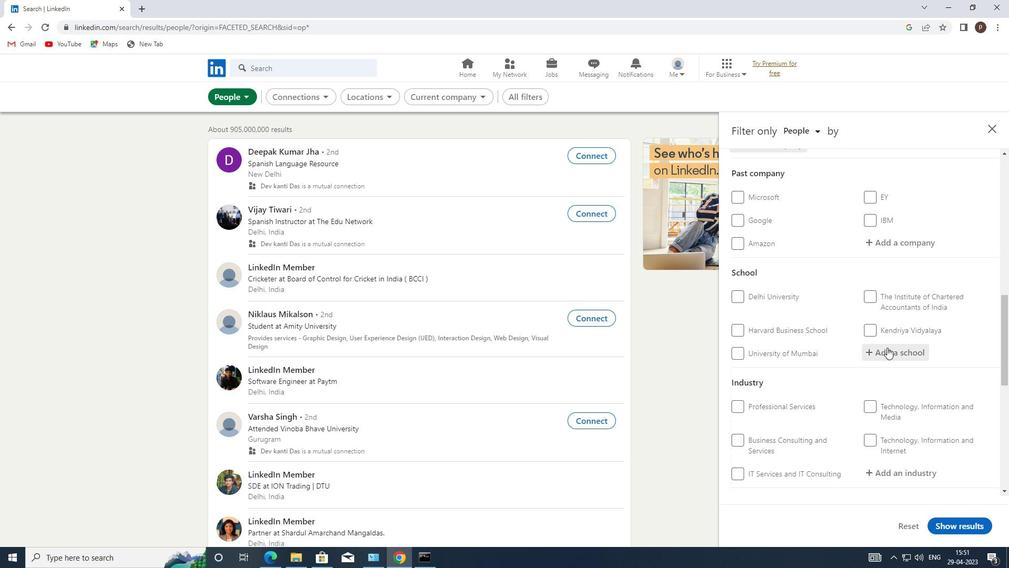
Action: Mouse pressed left at (889, 349)
Screenshot: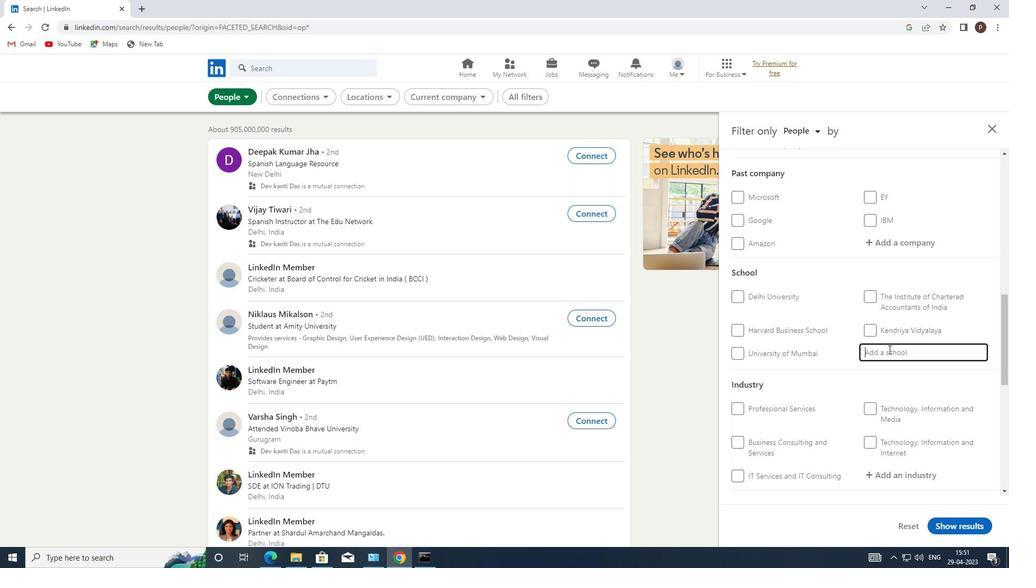 
Action: Key pressed <Key.caps_lock><Key.caps_lock>M<Key.caps_lock>AHARISHI<Key.space><Key.caps_lock>B<Key.backspace><Key.caps_lock><Key.caps_lock>V<Key.caps_lock>IDYA
Screenshot: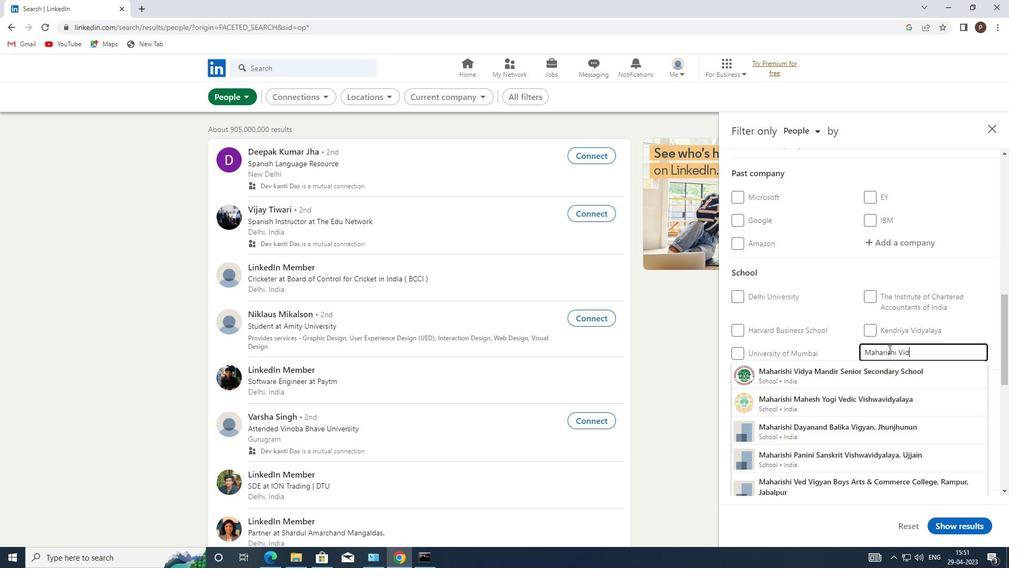 
Action: Mouse moved to (864, 372)
Screenshot: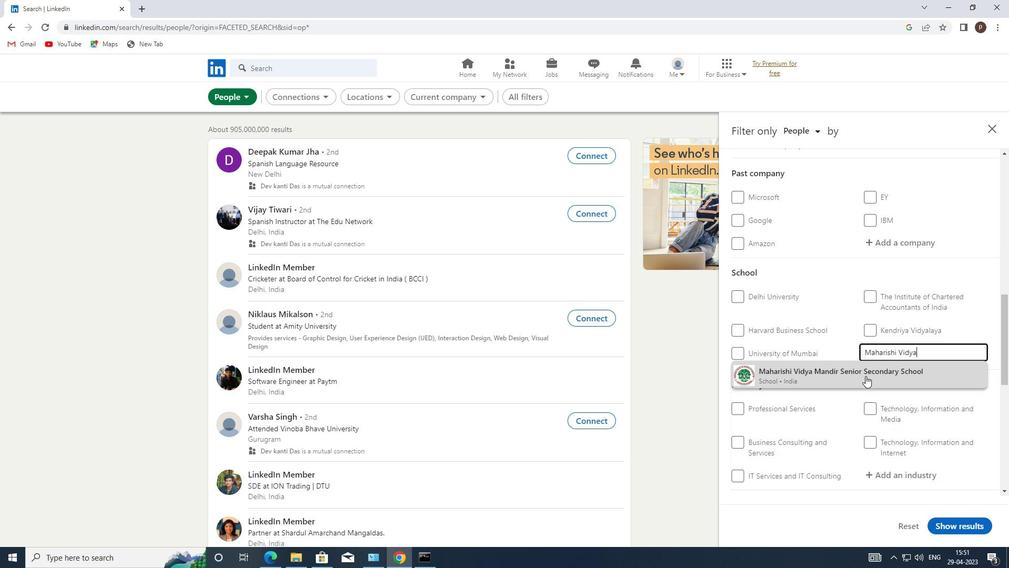 
Action: Mouse pressed left at (864, 372)
Screenshot: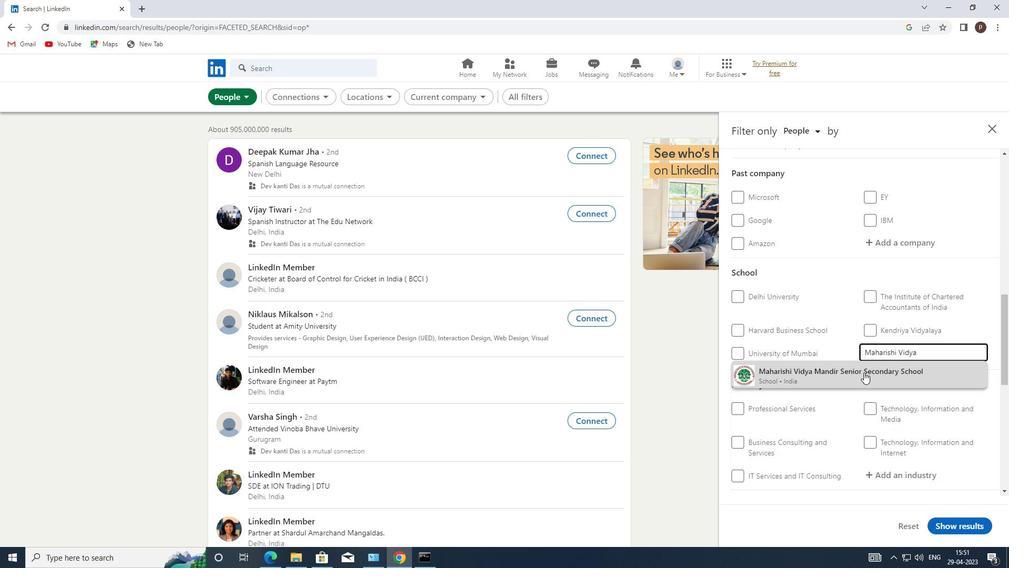 
Action: Mouse moved to (849, 357)
Screenshot: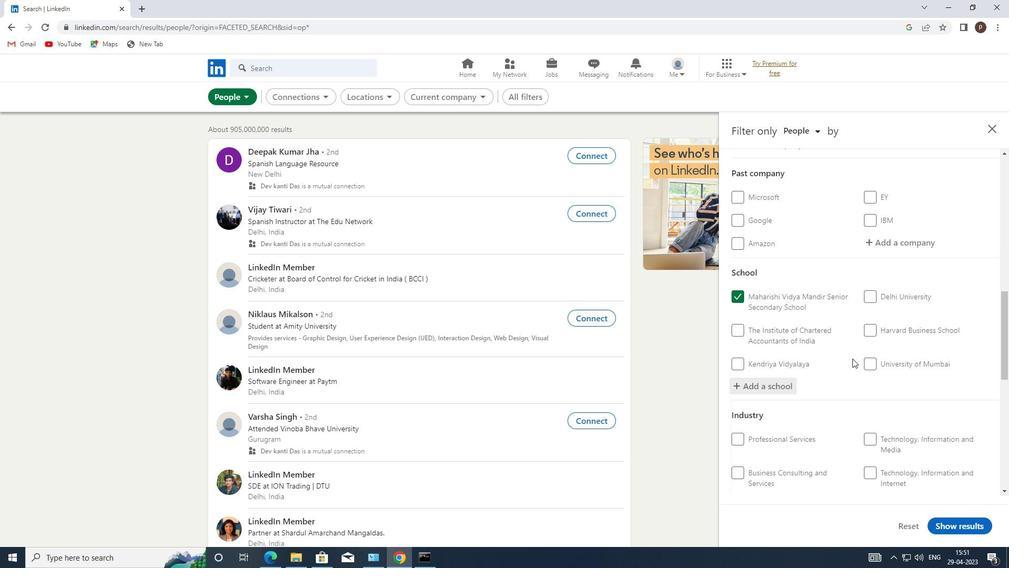 
Action: Mouse scrolled (849, 357) with delta (0, 0)
Screenshot: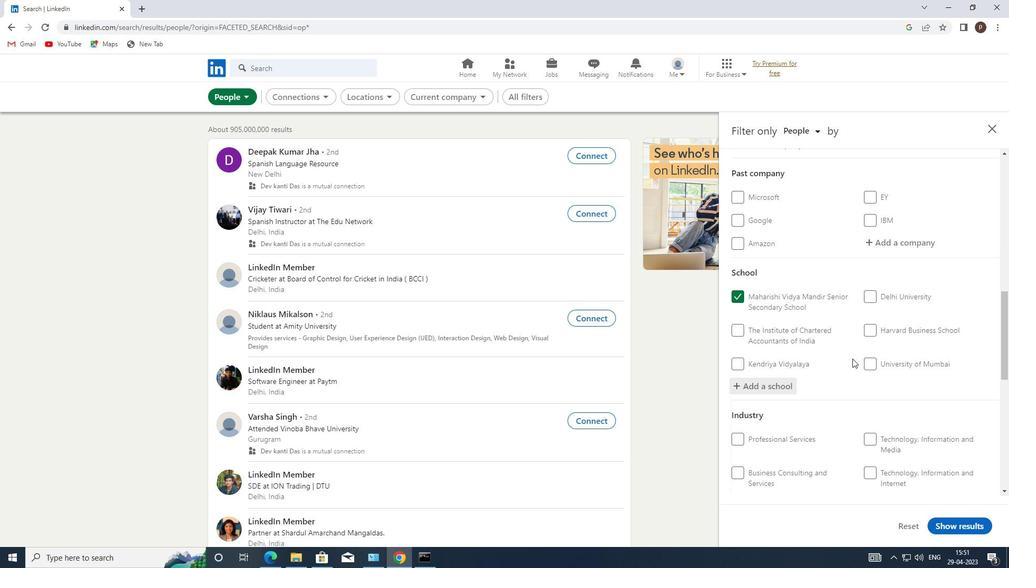 
Action: Mouse scrolled (849, 357) with delta (0, 0)
Screenshot: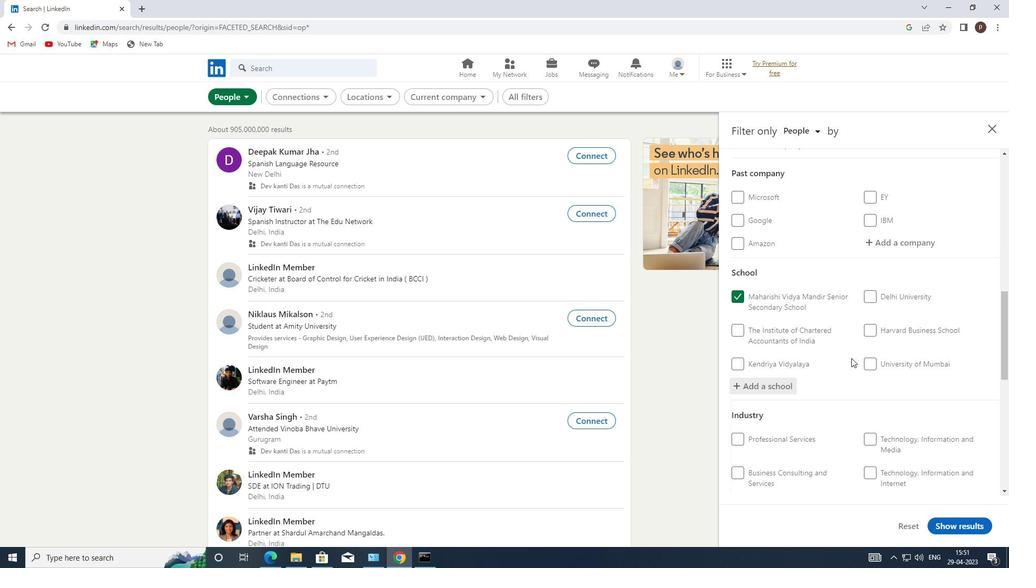 
Action: Mouse moved to (886, 396)
Screenshot: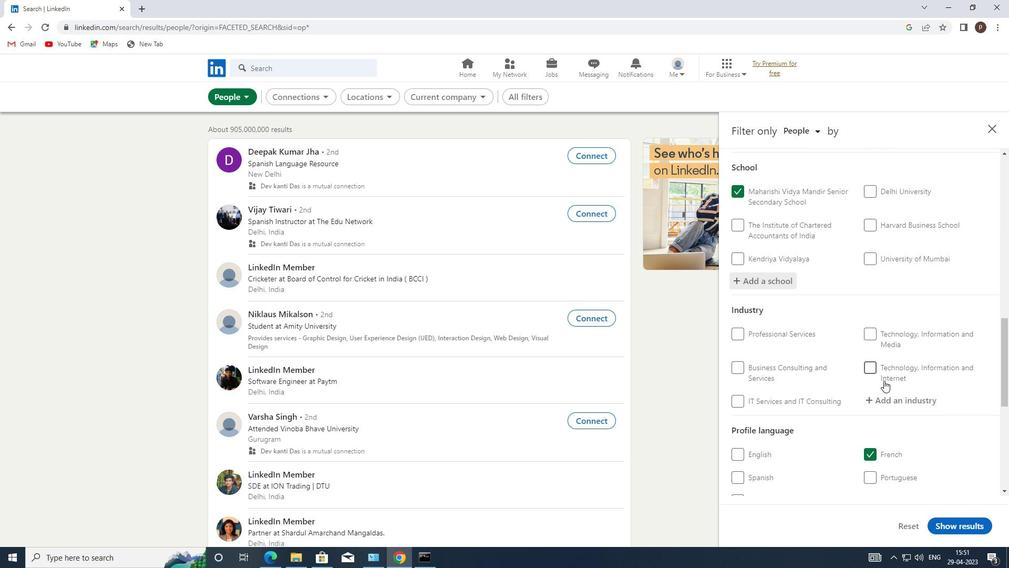 
Action: Mouse pressed left at (886, 396)
Screenshot: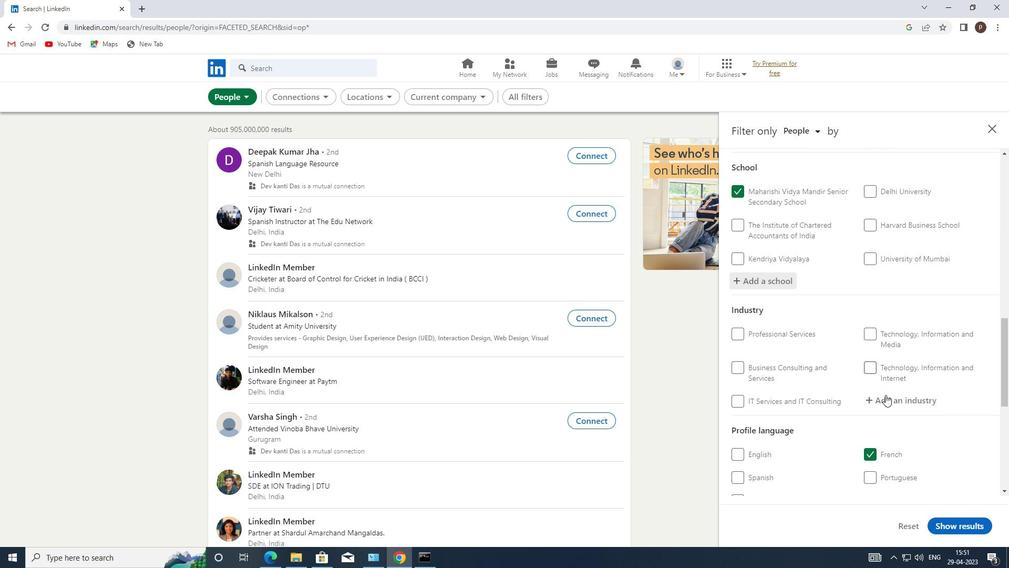 
Action: Mouse moved to (886, 397)
Screenshot: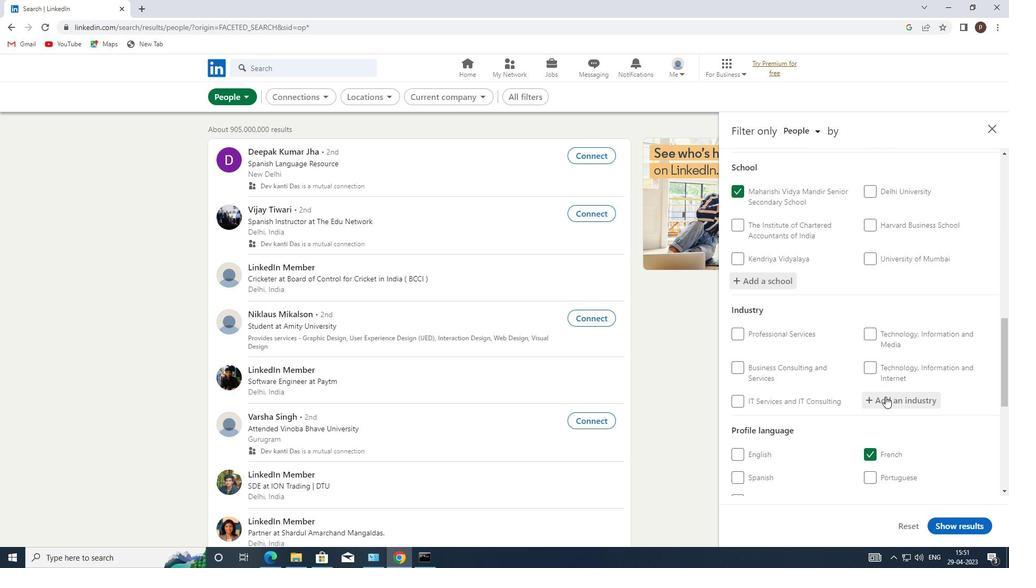 
Action: Mouse pressed left at (886, 397)
Screenshot: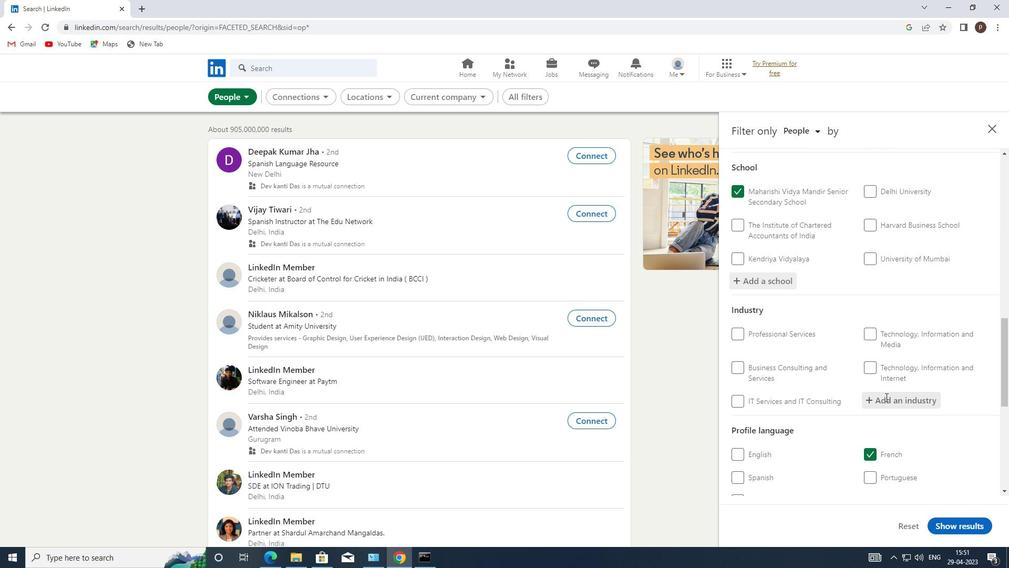 
Action: Key pressed <Key.caps_lock>B<Key.caps_lock>IOMA
Screenshot: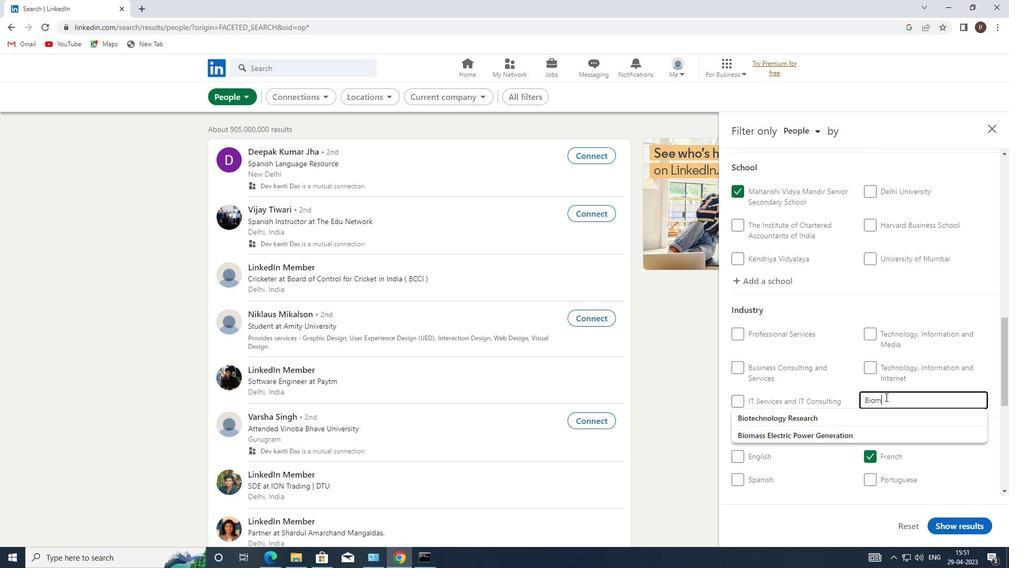 
Action: Mouse moved to (838, 414)
Screenshot: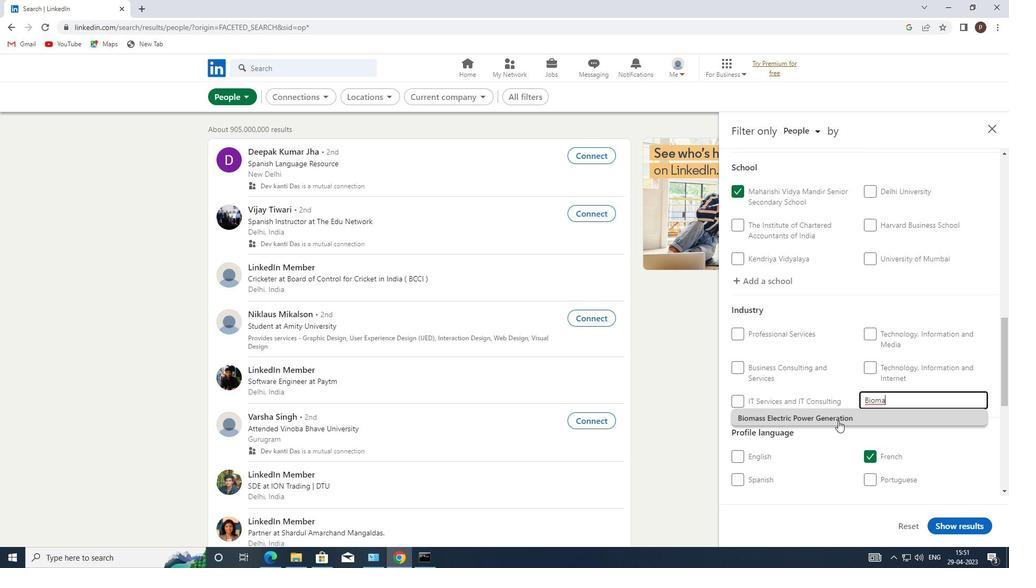 
Action: Mouse pressed left at (838, 414)
Screenshot: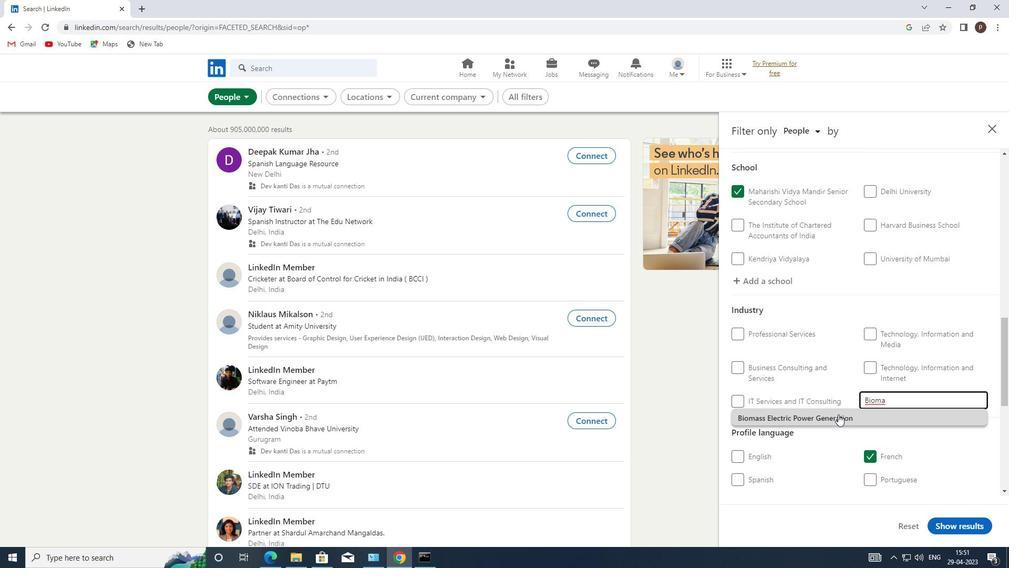 
Action: Mouse scrolled (838, 413) with delta (0, 0)
Screenshot: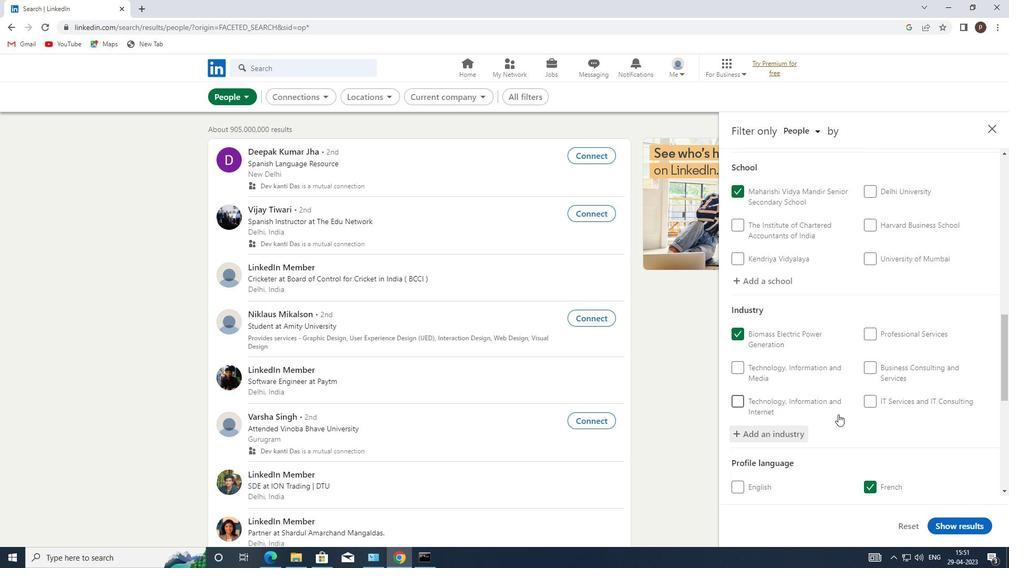 
Action: Mouse scrolled (838, 413) with delta (0, 0)
Screenshot: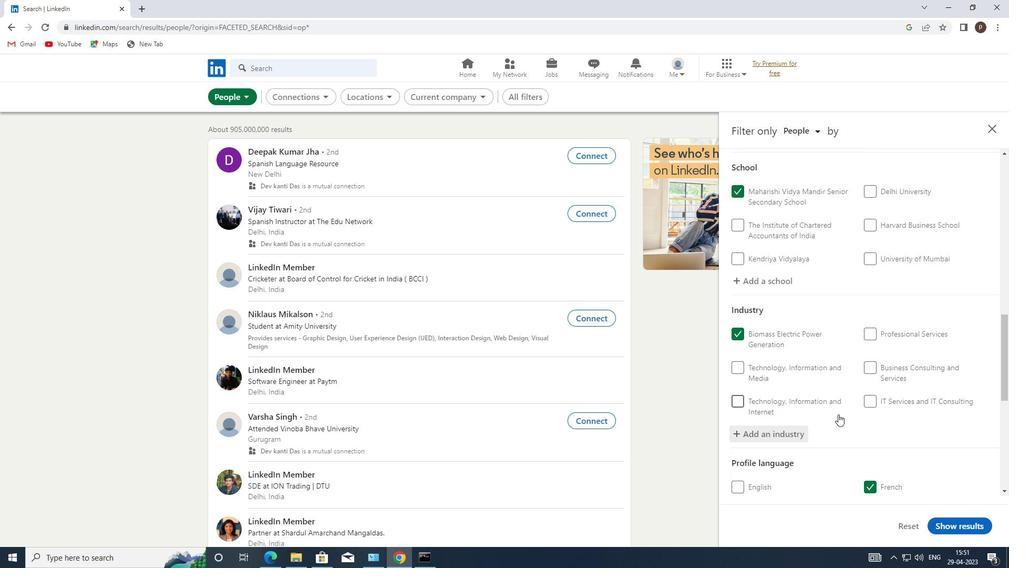 
Action: Mouse scrolled (838, 413) with delta (0, 0)
Screenshot: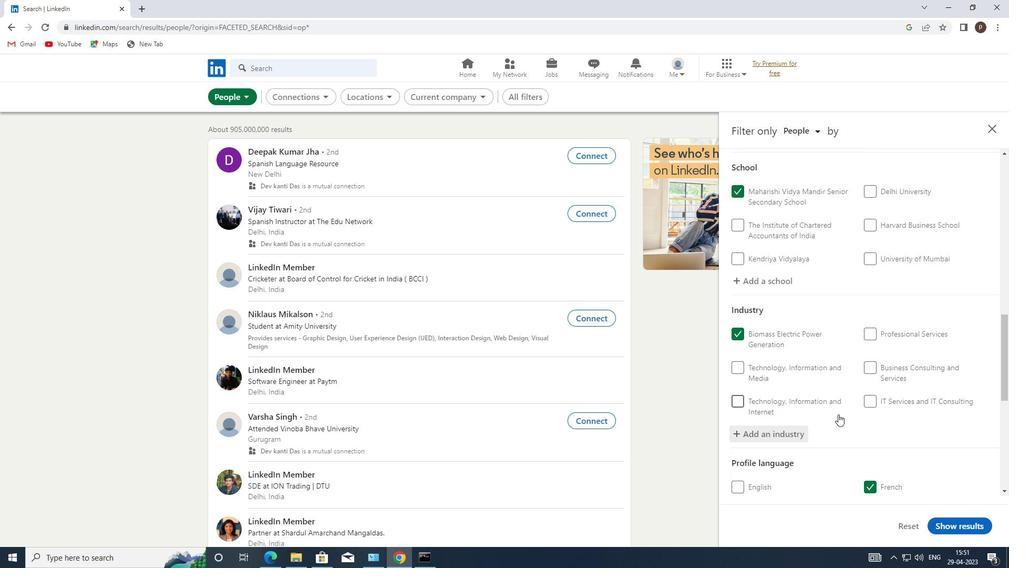 
Action: Mouse scrolled (838, 413) with delta (0, 0)
Screenshot: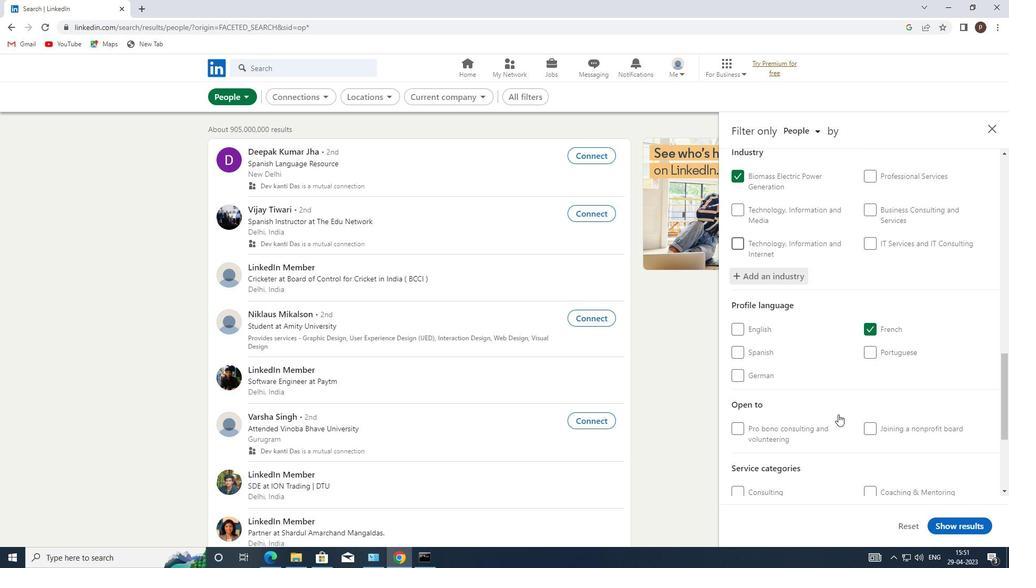 
Action: Mouse scrolled (838, 413) with delta (0, 0)
Screenshot: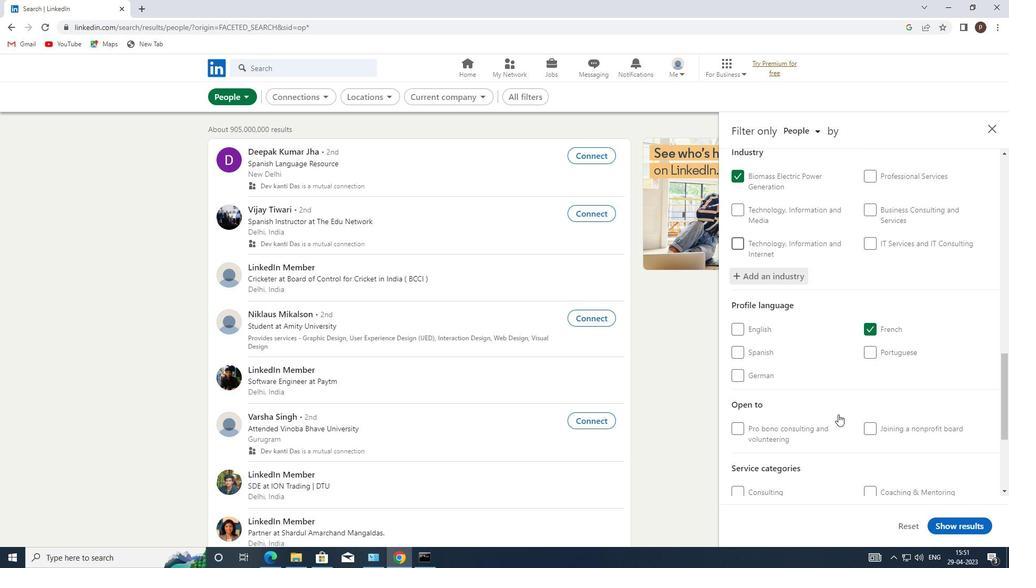 
Action: Mouse scrolled (838, 413) with delta (0, 0)
Screenshot: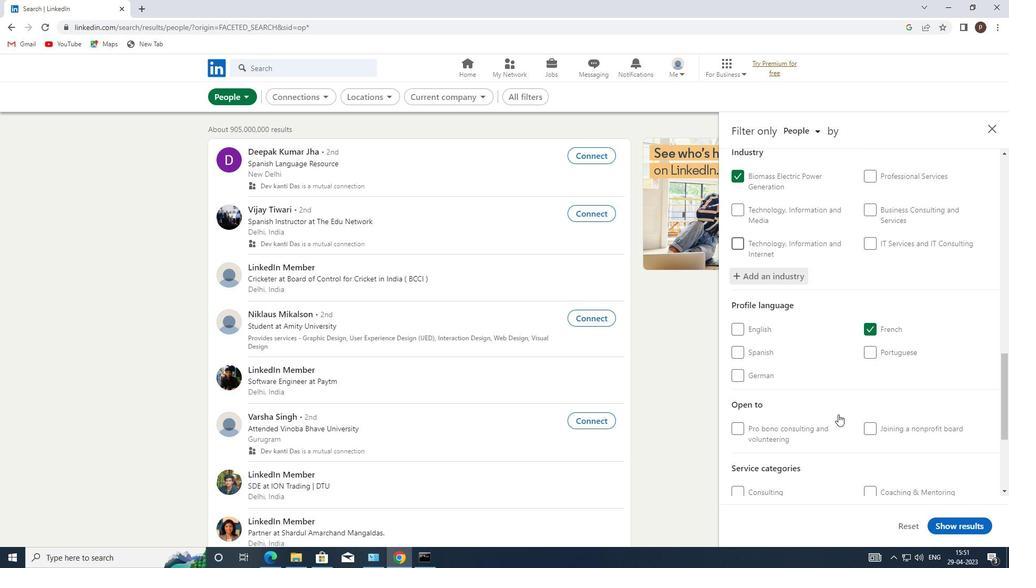 
Action: Mouse moved to (890, 387)
Screenshot: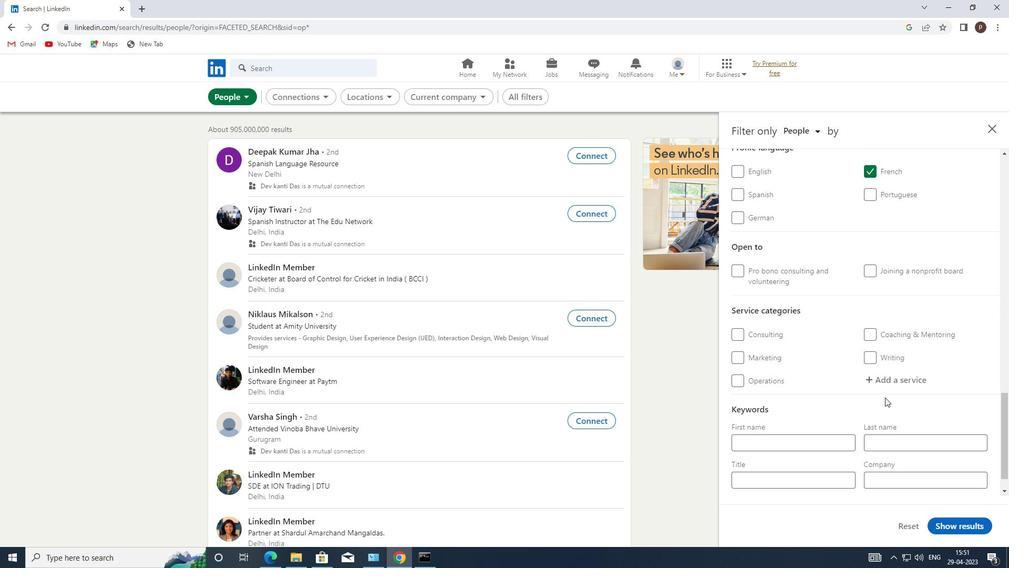 
Action: Mouse pressed left at (890, 387)
Screenshot: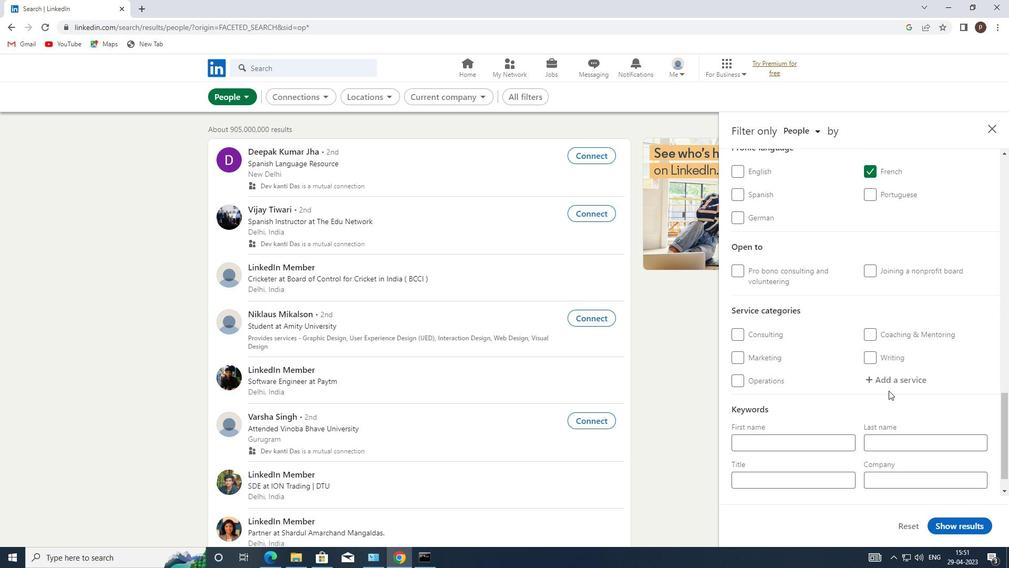 
Action: Mouse moved to (890, 386)
Screenshot: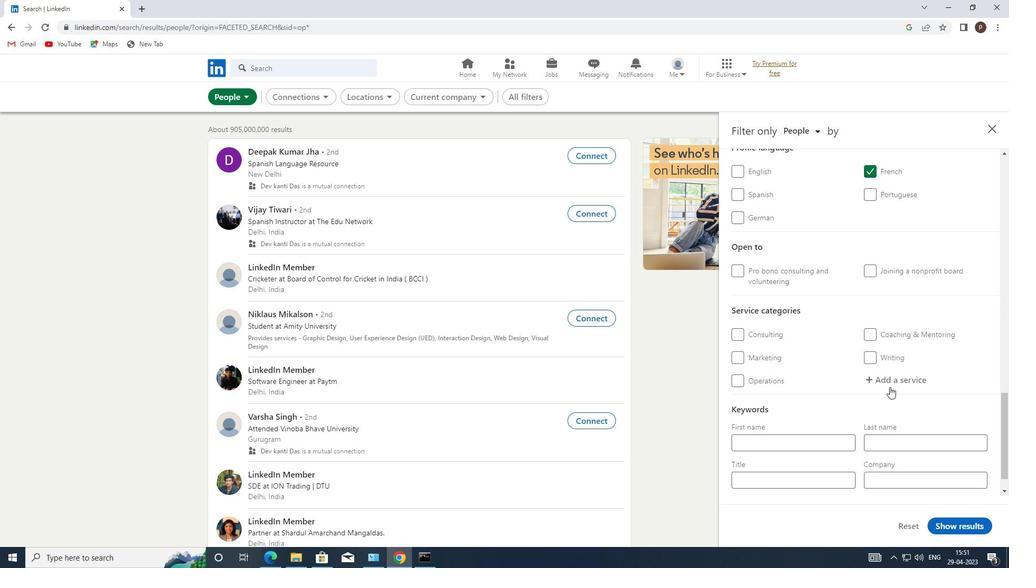 
Action: Mouse pressed left at (890, 386)
Screenshot: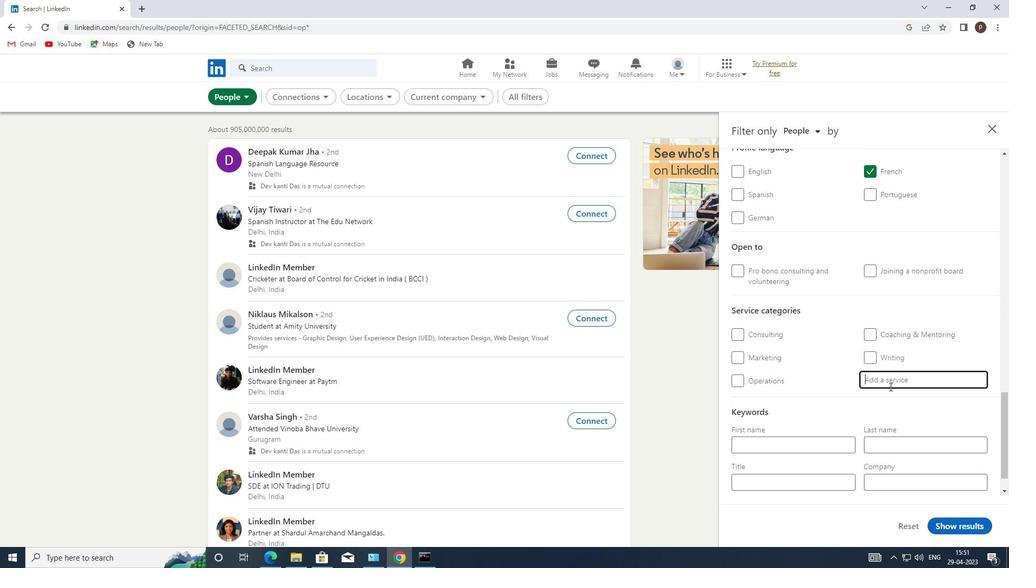 
Action: Key pressed <Key.caps_lock>N<Key.caps_lock>ETWORK<Key.space>
Screenshot: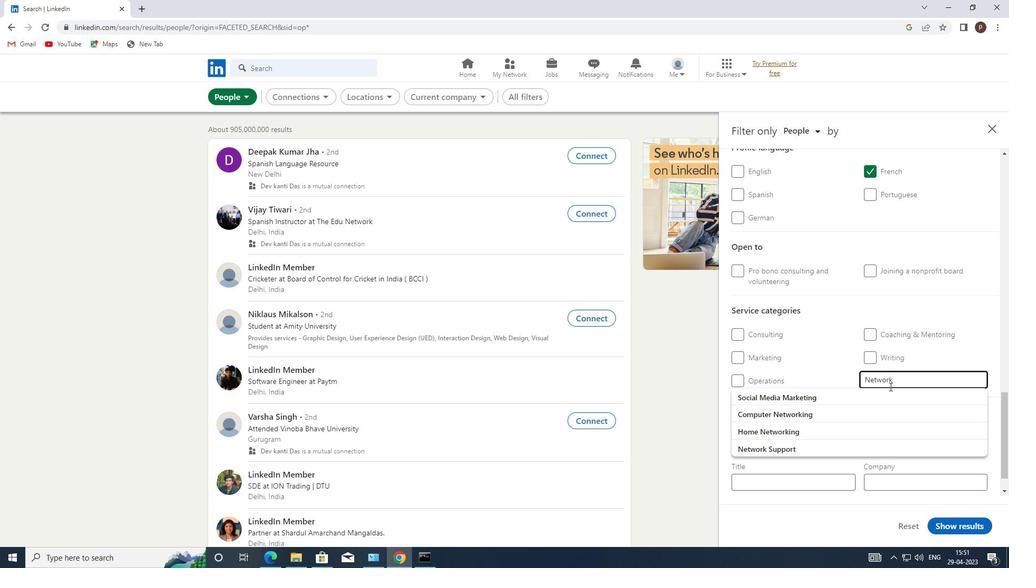 
Action: Mouse moved to (812, 430)
Screenshot: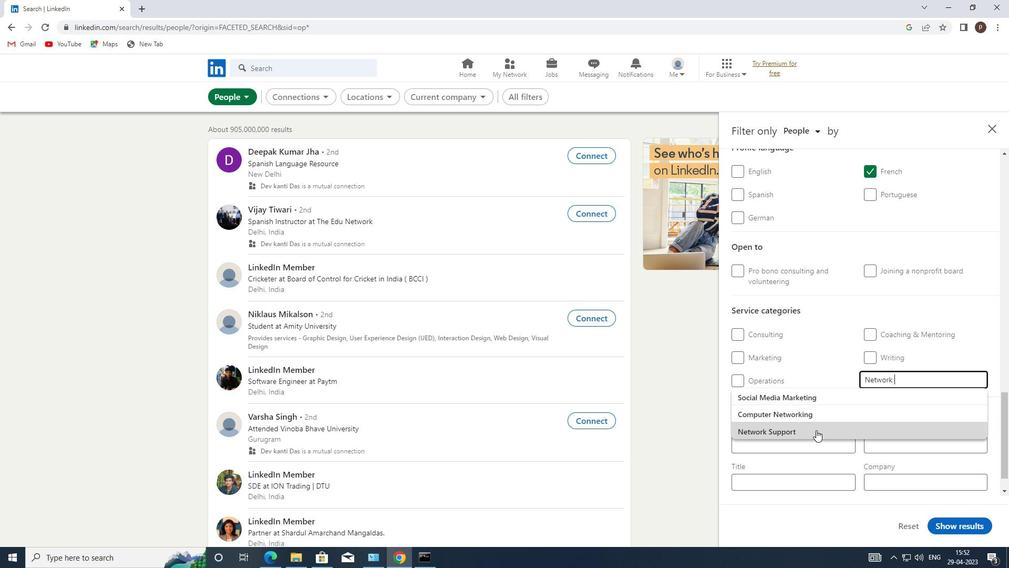 
Action: Mouse pressed left at (812, 430)
Screenshot: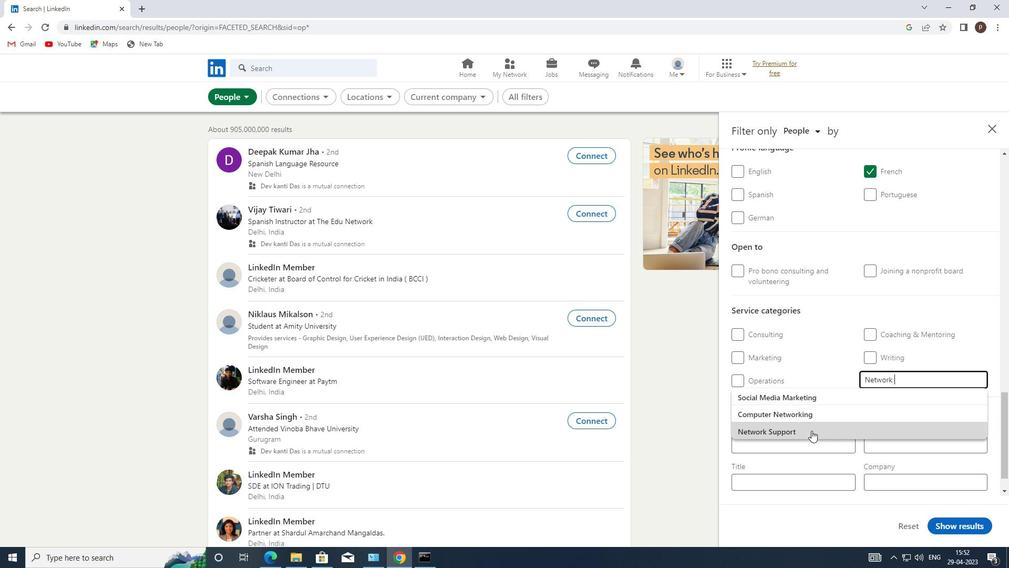 
Action: Mouse moved to (806, 414)
Screenshot: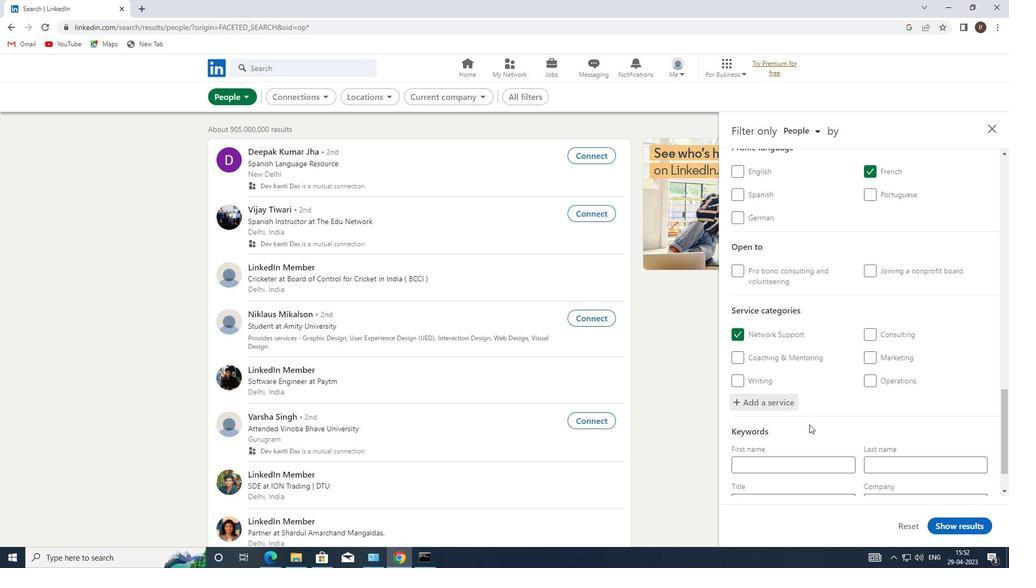 
Action: Mouse scrolled (806, 414) with delta (0, 0)
Screenshot: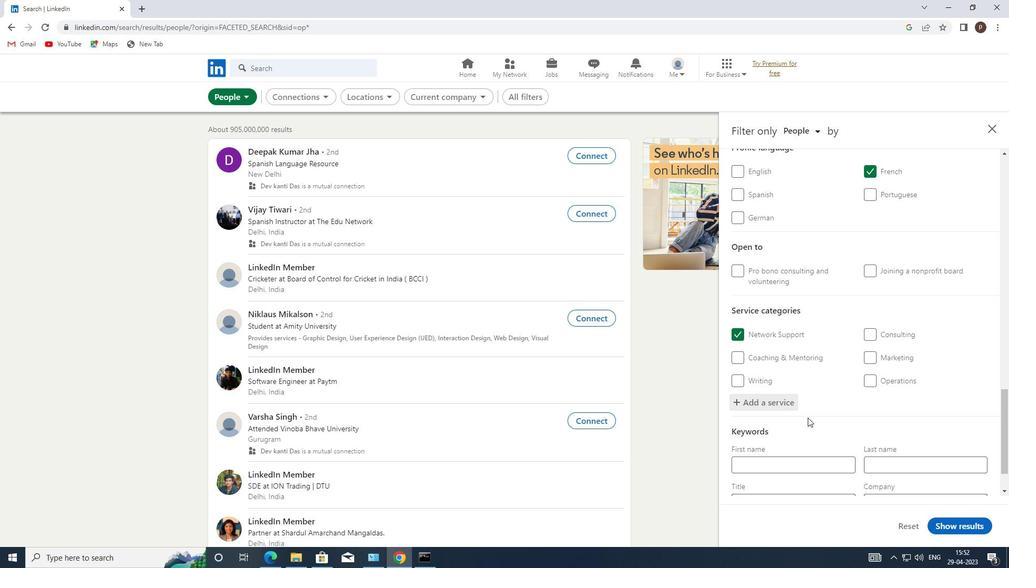 
Action: Mouse scrolled (806, 414) with delta (0, 0)
Screenshot: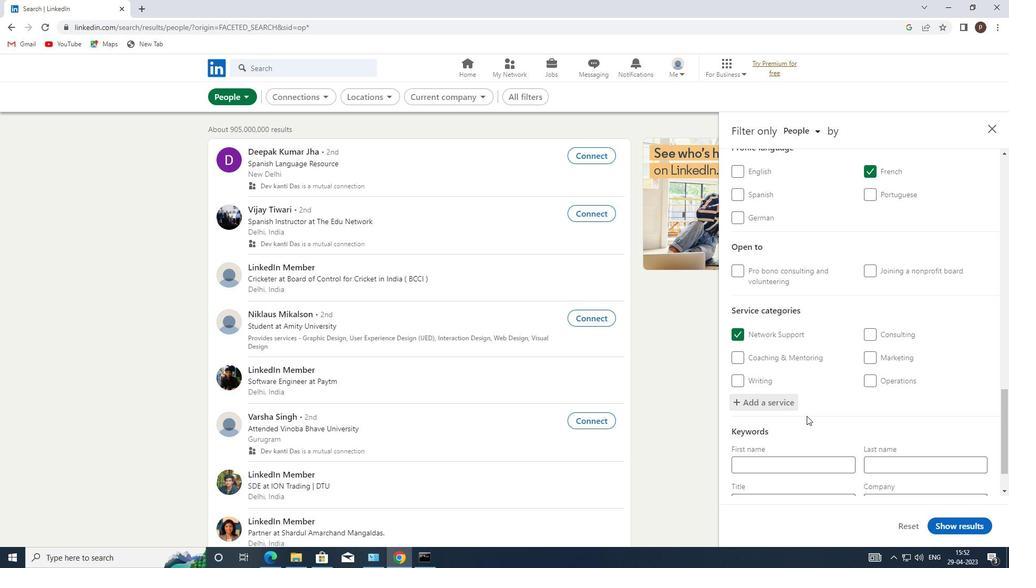 
Action: Mouse scrolled (806, 414) with delta (0, 0)
Screenshot: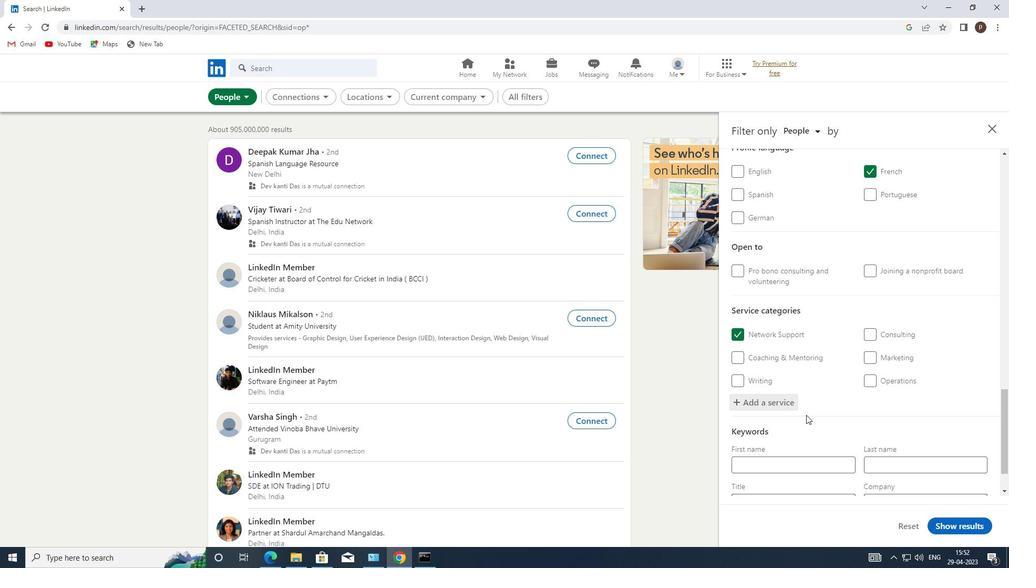 
Action: Mouse scrolled (806, 414) with delta (0, 0)
Screenshot: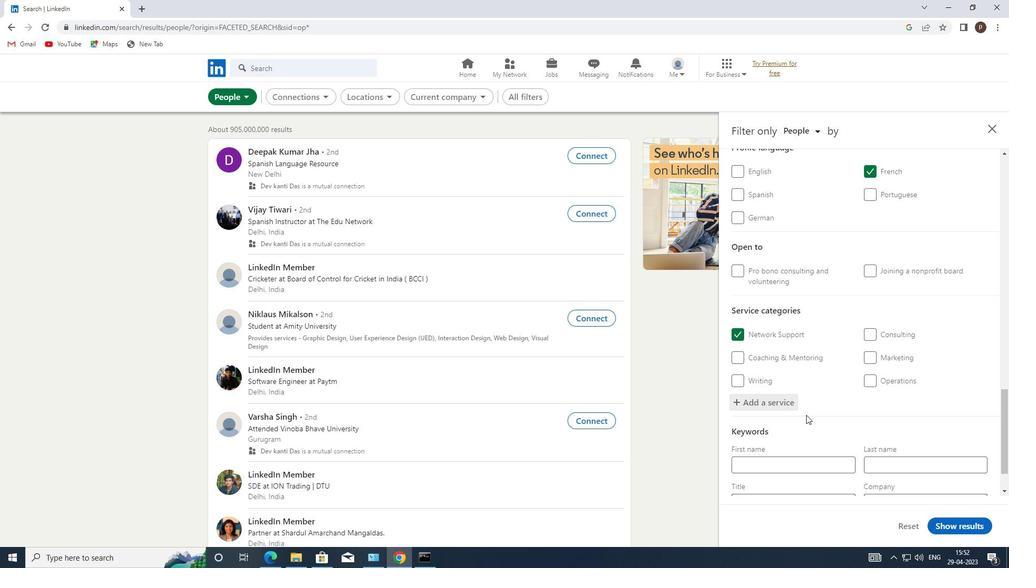 
Action: Mouse moved to (774, 441)
Screenshot: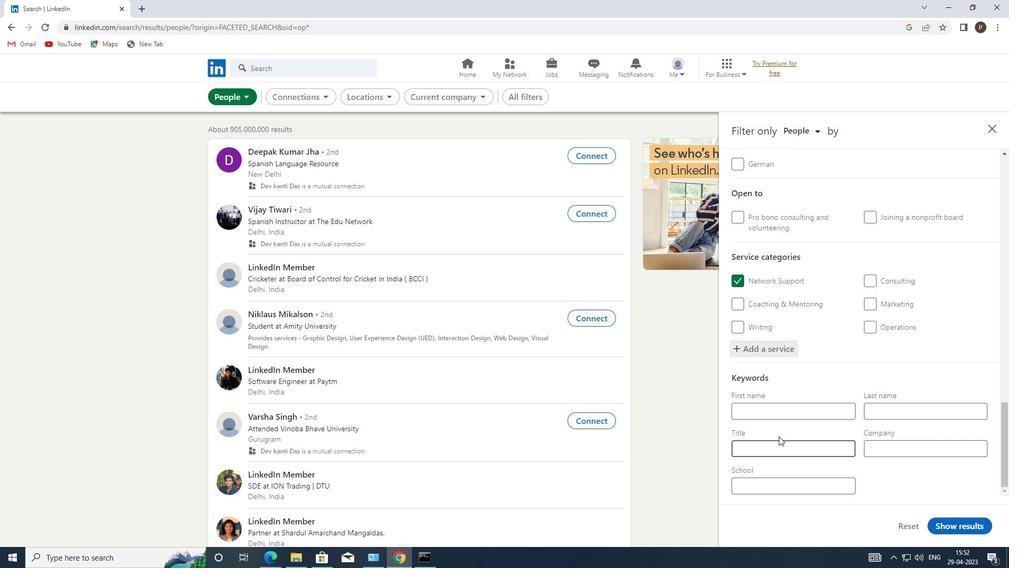 
Action: Mouse pressed left at (774, 441)
Screenshot: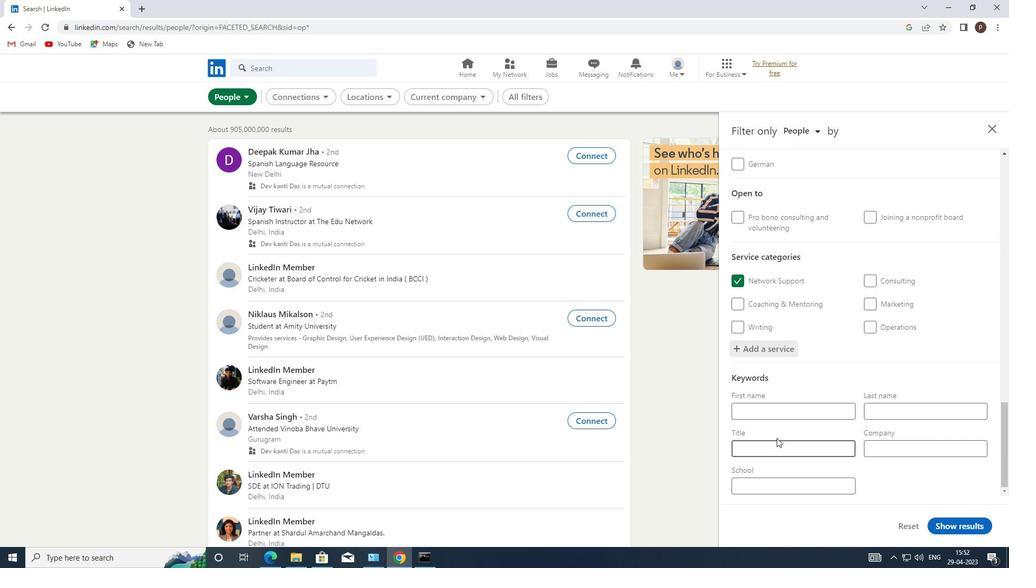 
Action: Key pressed <Key.caps_lock>C<Key.caps_lock>OMPUTER<Key.space><Key.caps_lock>A<Key.caps_lock>NIMATOR<Key.space>
Screenshot: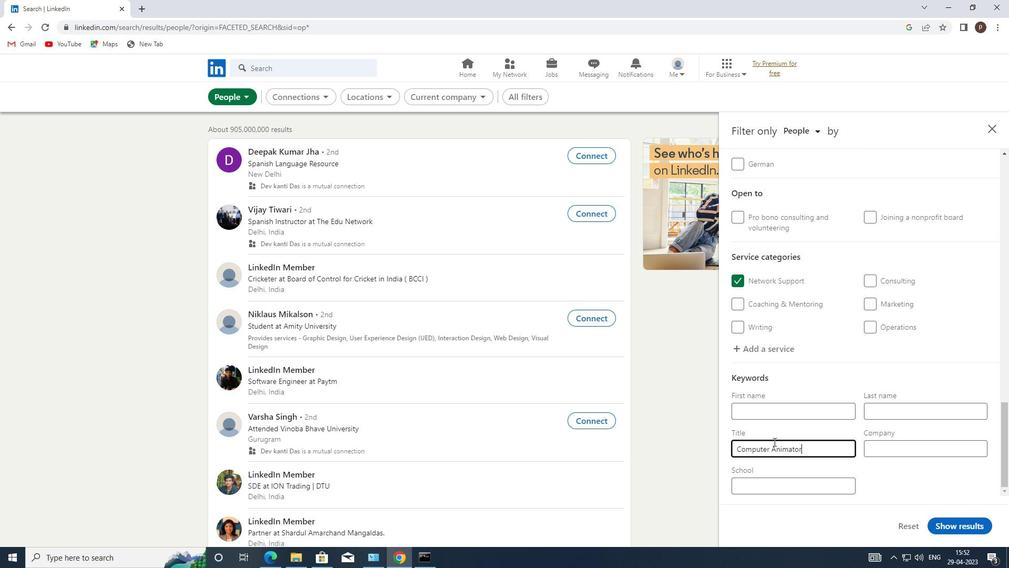 
Action: Mouse moved to (966, 525)
Screenshot: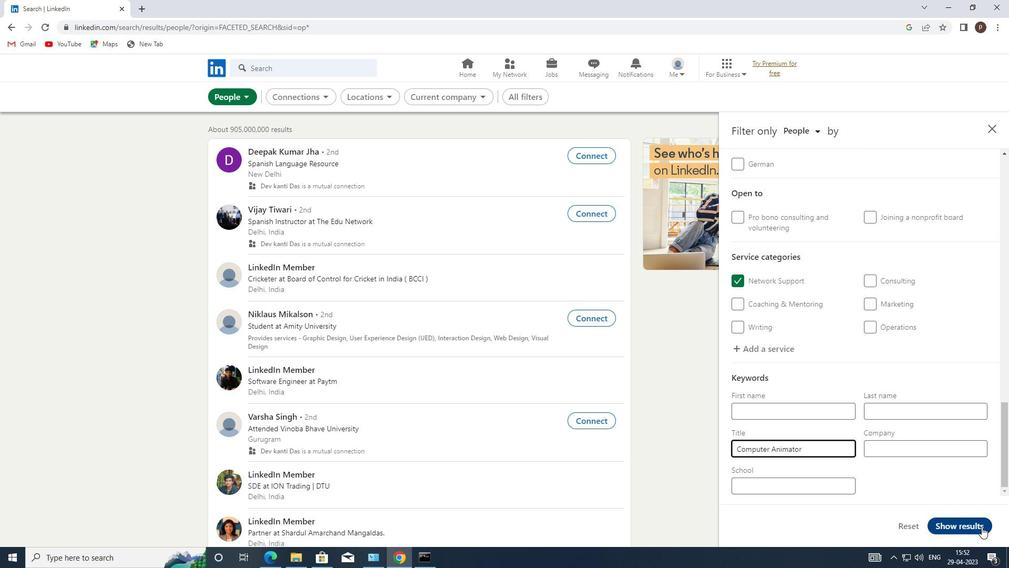 
Action: Mouse pressed left at (966, 525)
Screenshot: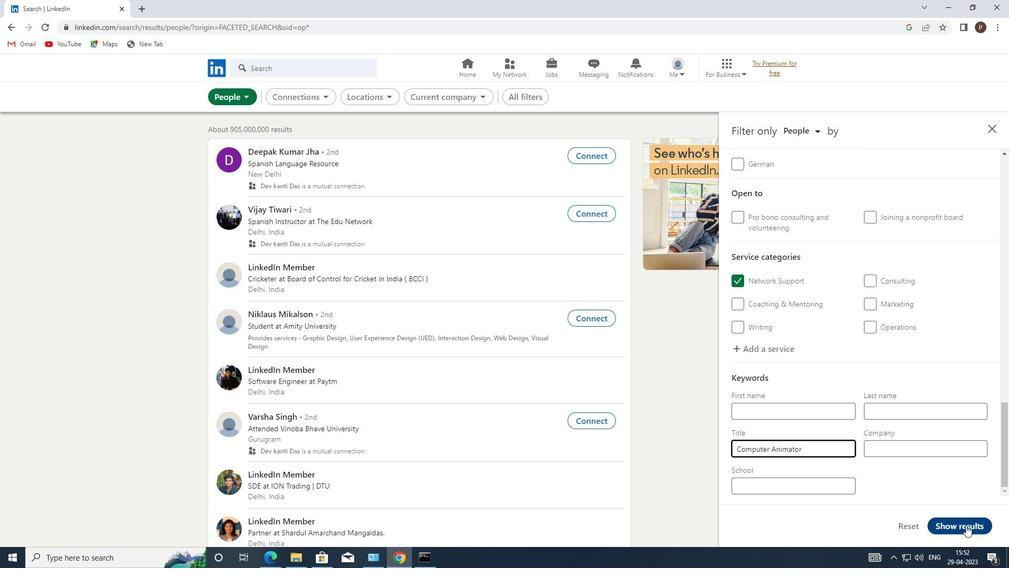 
